 Task: Change the default commit message for merge commits to "Default message".
Action: Mouse moved to (915, 167)
Screenshot: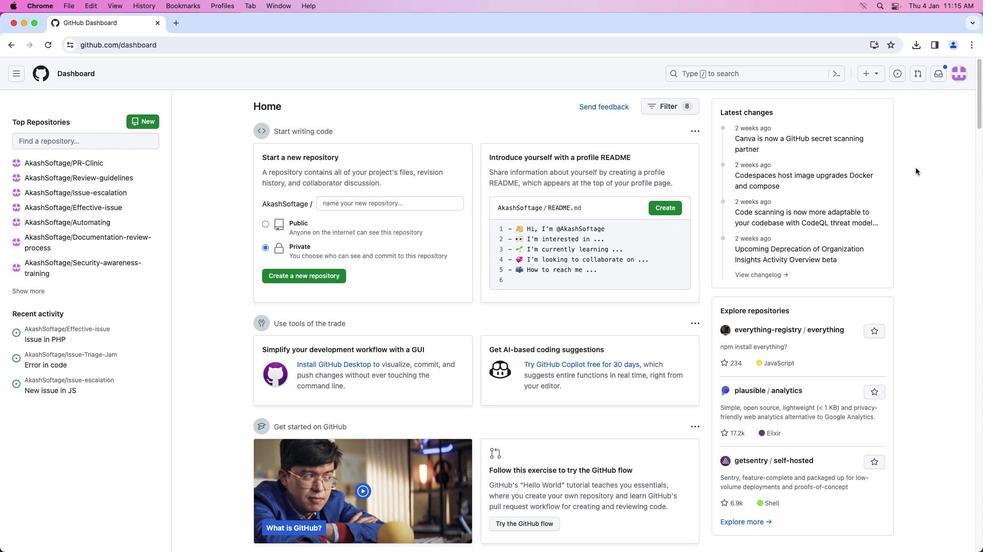 
Action: Mouse pressed left at (915, 167)
Screenshot: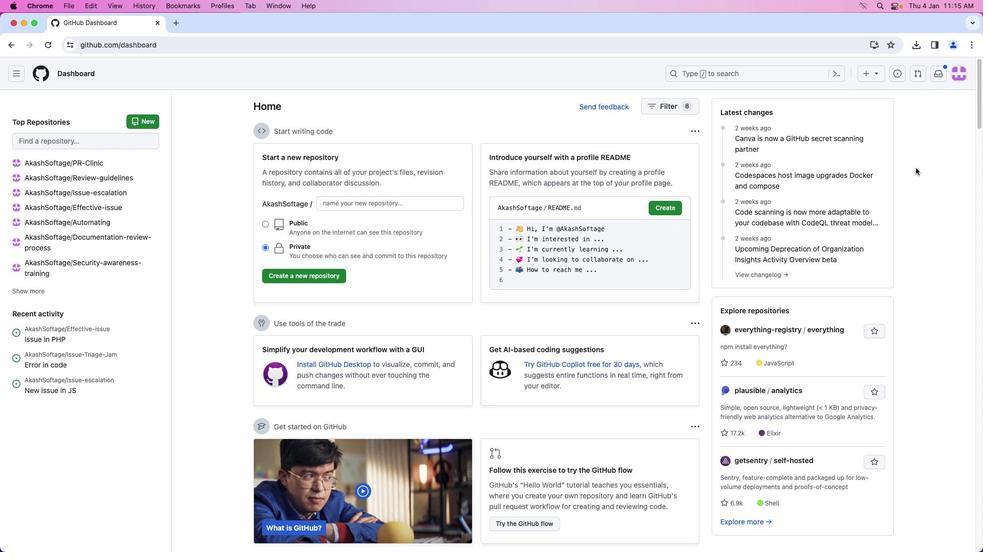 
Action: Mouse moved to (959, 74)
Screenshot: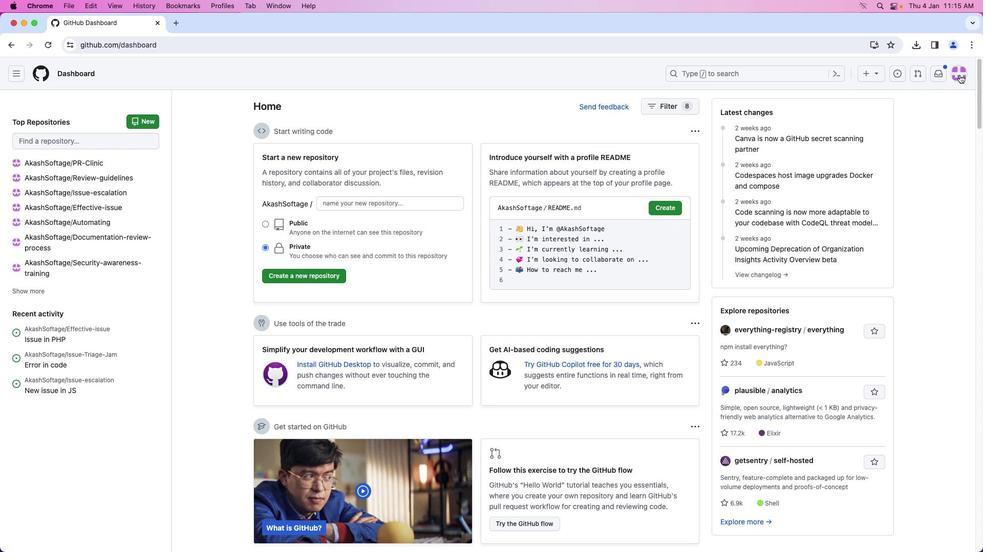 
Action: Mouse pressed left at (959, 74)
Screenshot: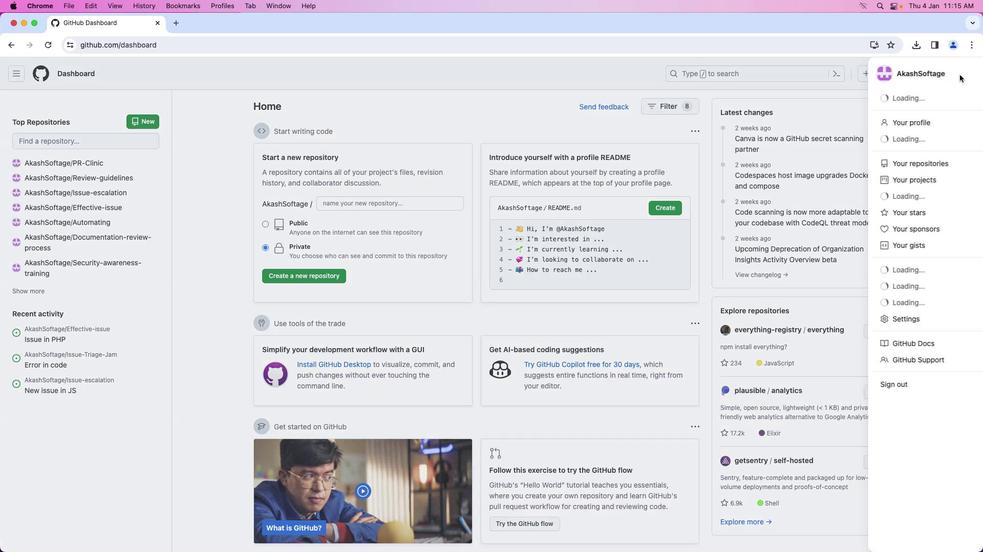 
Action: Mouse moved to (910, 168)
Screenshot: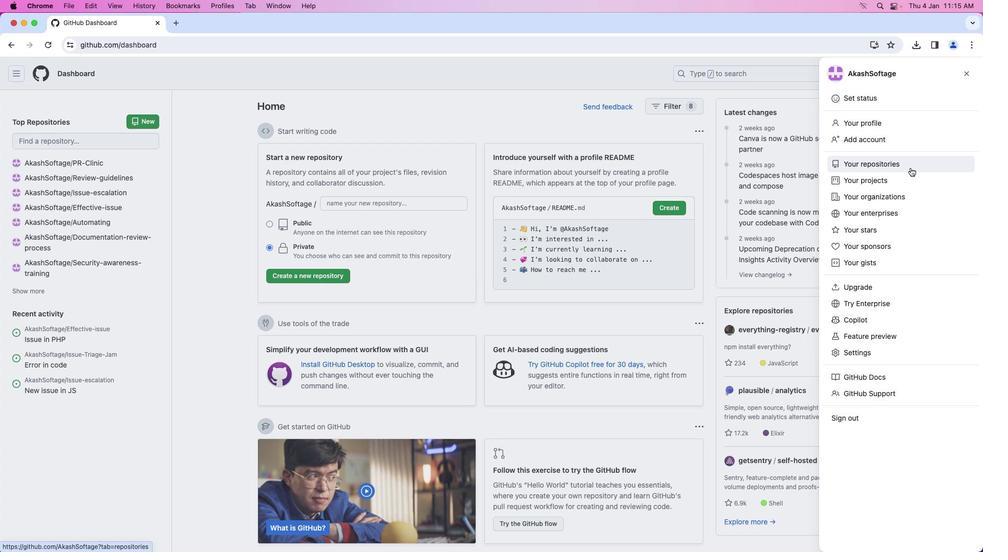 
Action: Mouse pressed left at (910, 168)
Screenshot: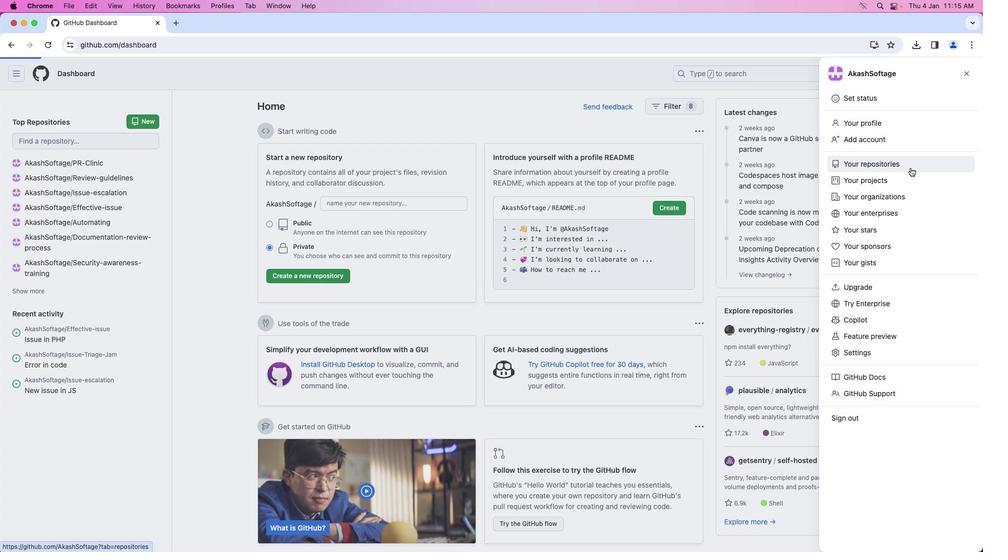
Action: Mouse moved to (346, 170)
Screenshot: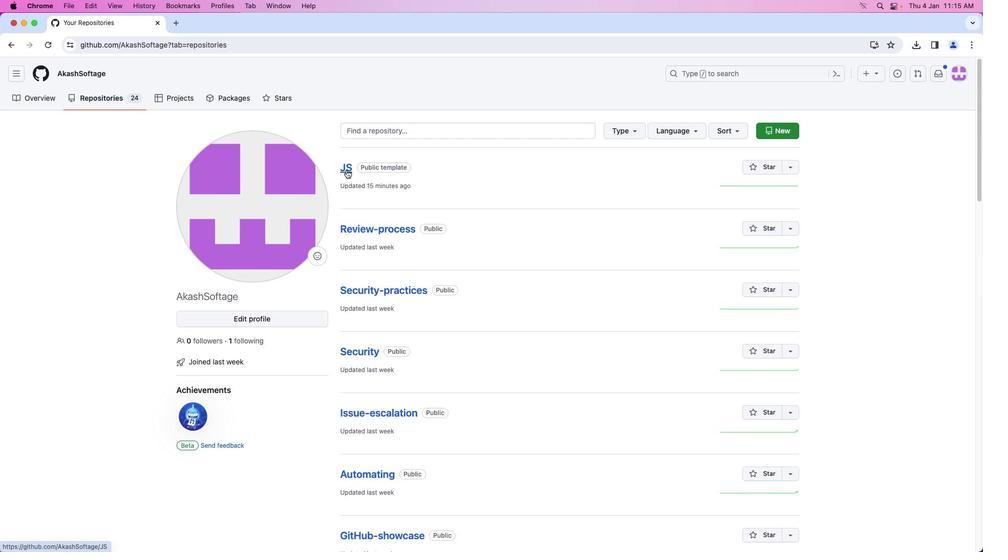 
Action: Mouse pressed left at (346, 170)
Screenshot: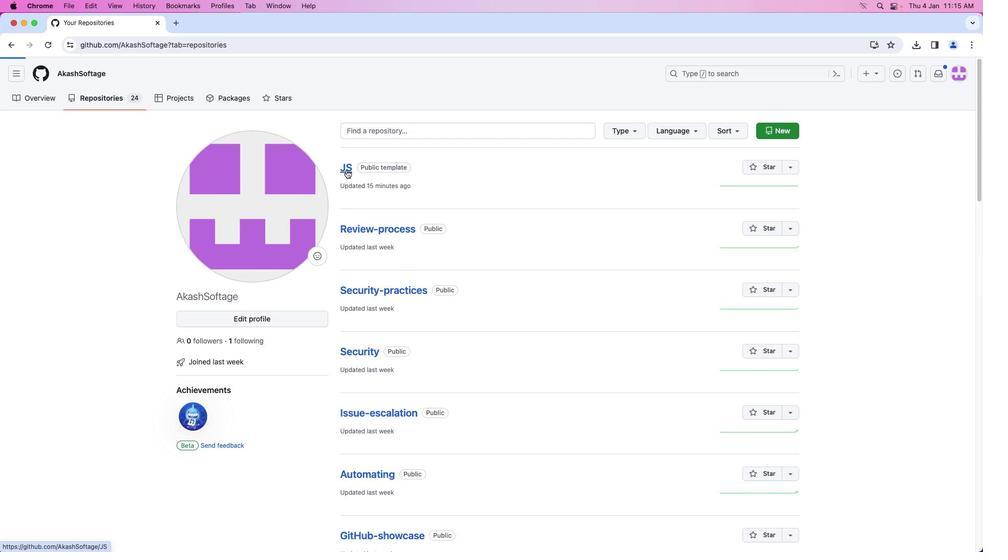 
Action: Mouse moved to (495, 100)
Screenshot: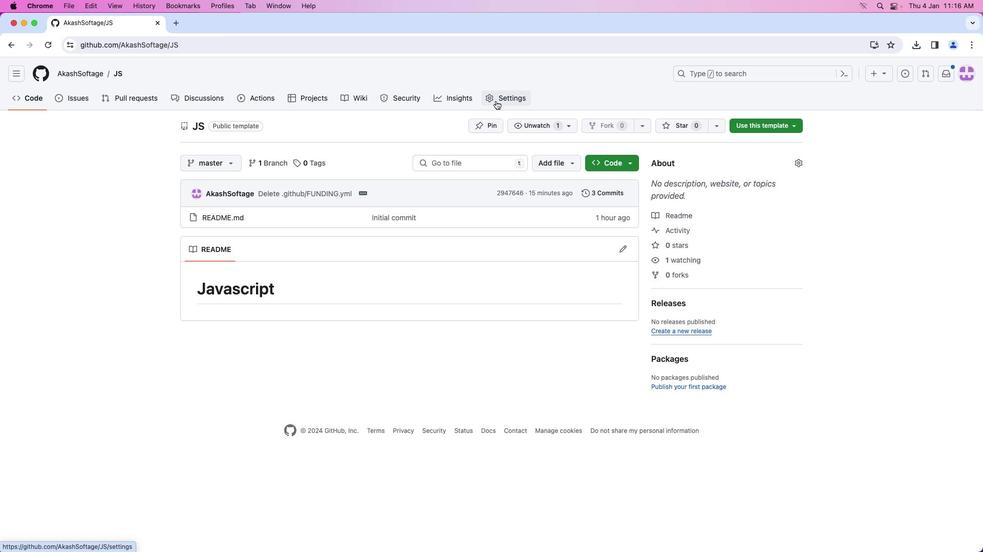 
Action: Mouse pressed left at (495, 100)
Screenshot: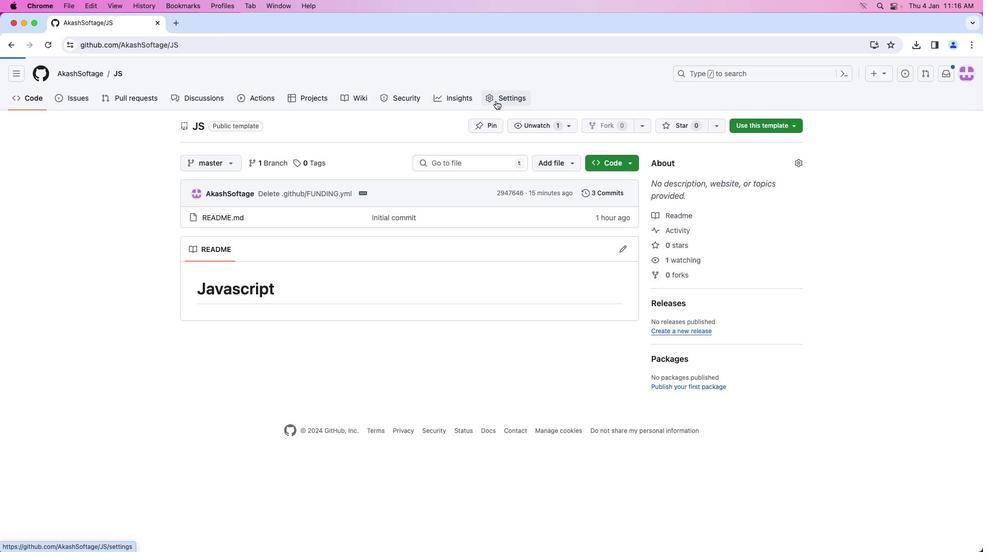 
Action: Mouse moved to (488, 187)
Screenshot: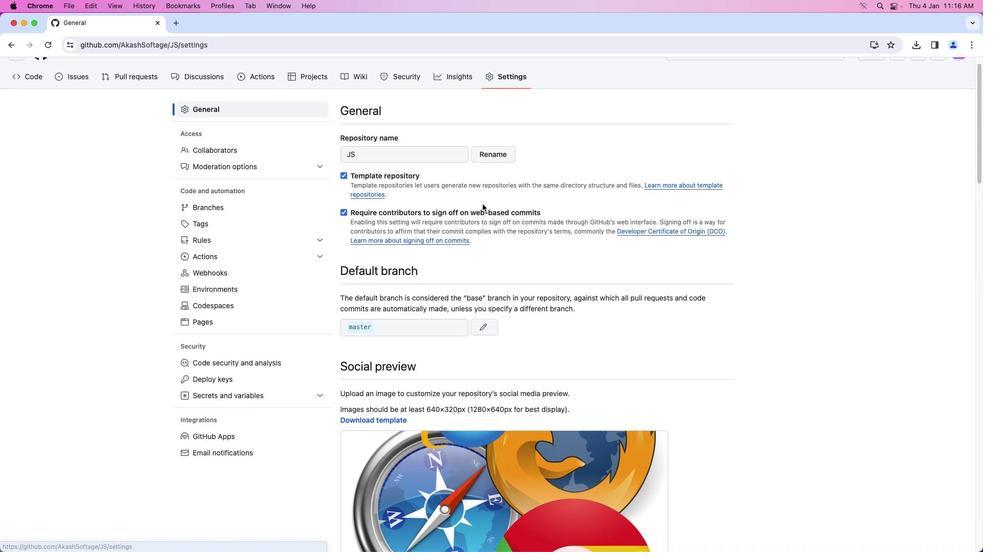 
Action: Mouse scrolled (488, 187) with delta (0, 0)
Screenshot: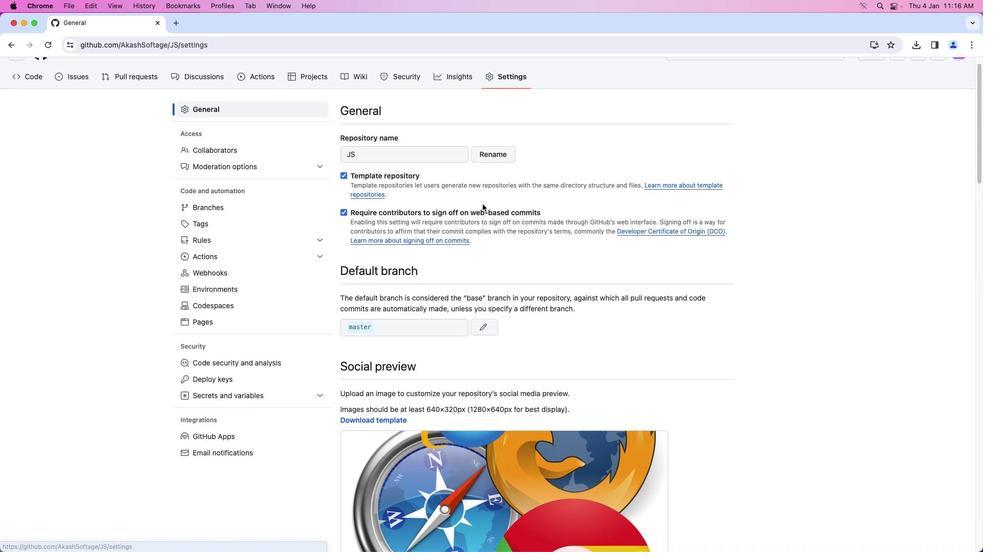 
Action: Mouse moved to (483, 199)
Screenshot: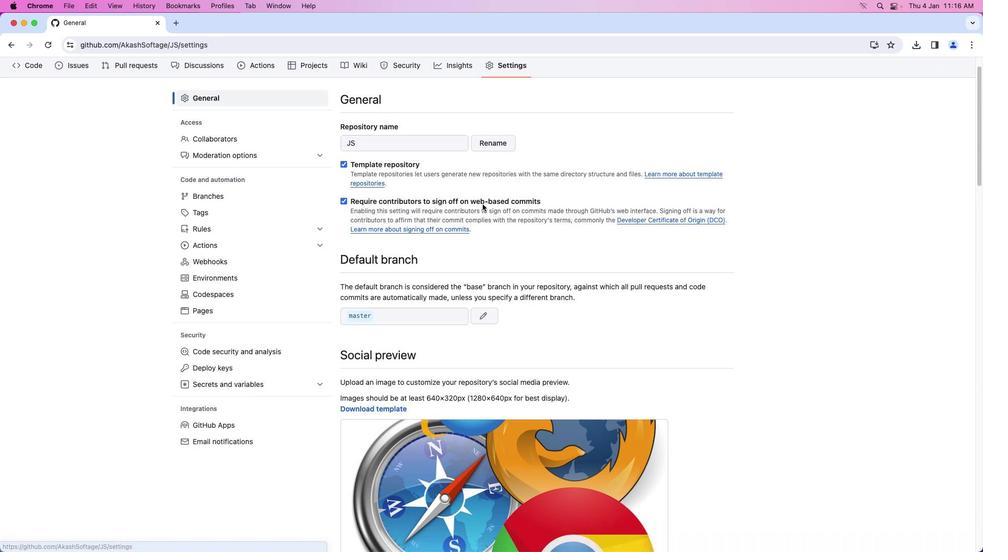 
Action: Mouse scrolled (483, 199) with delta (0, 0)
Screenshot: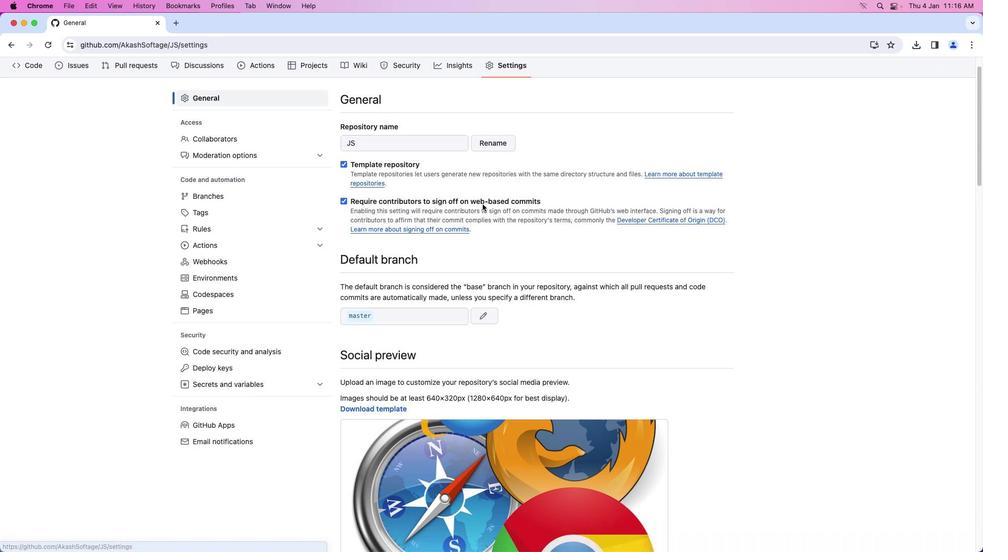 
Action: Mouse moved to (482, 203)
Screenshot: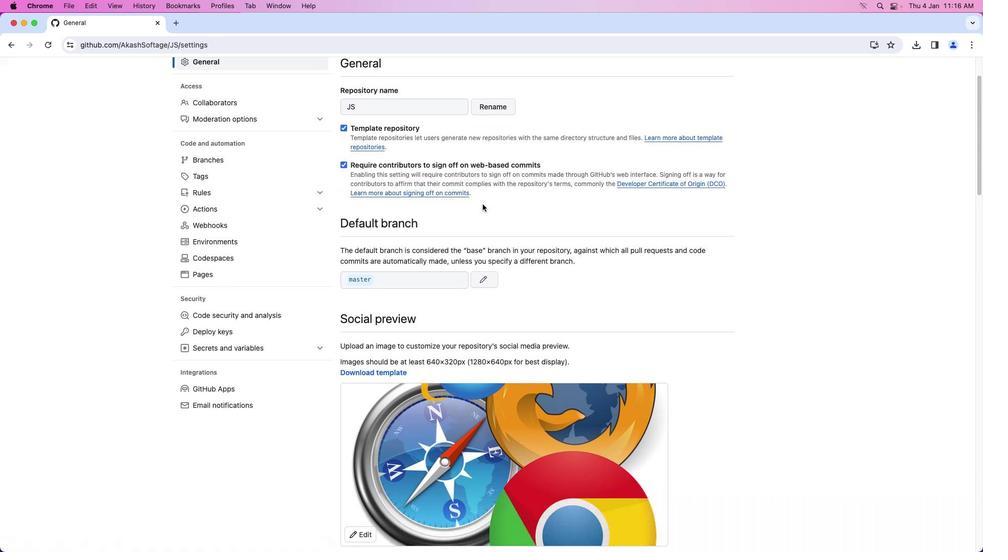 
Action: Mouse scrolled (482, 203) with delta (0, 0)
Screenshot: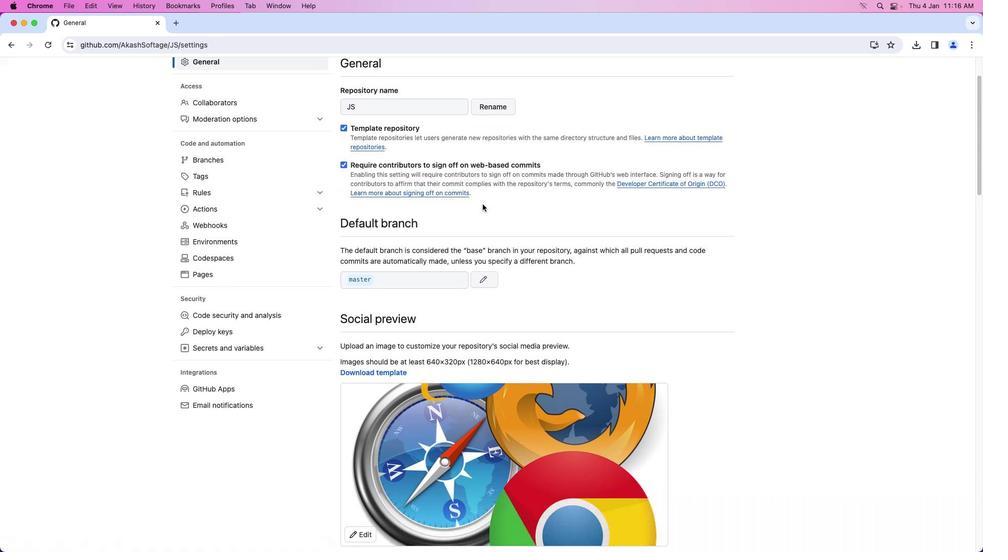
Action: Mouse moved to (482, 204)
Screenshot: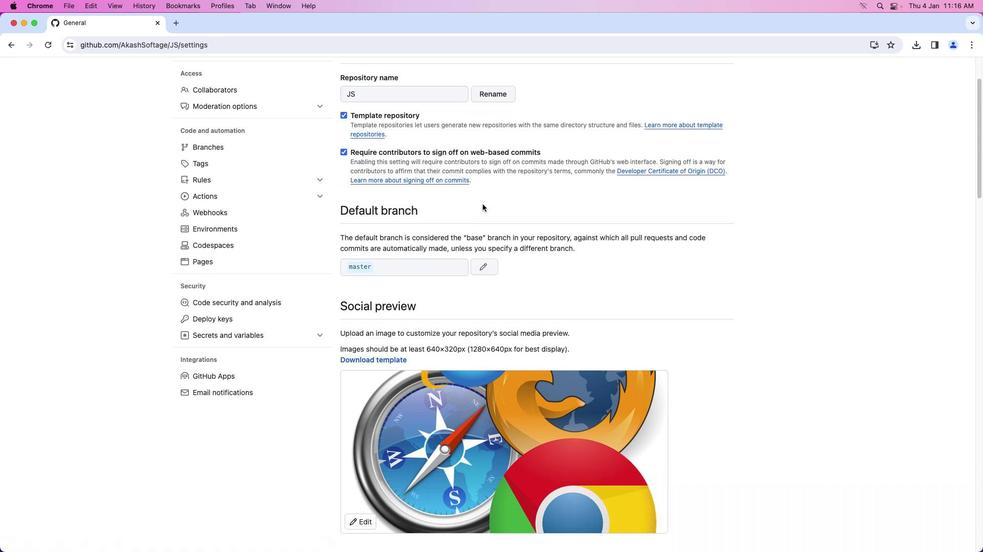 
Action: Mouse scrolled (482, 204) with delta (0, -1)
Screenshot: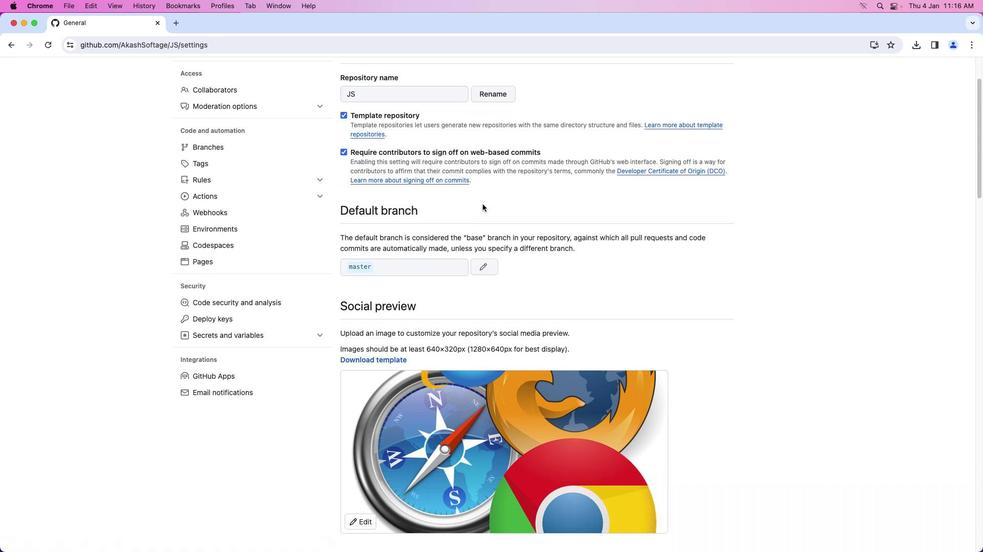 
Action: Mouse moved to (482, 205)
Screenshot: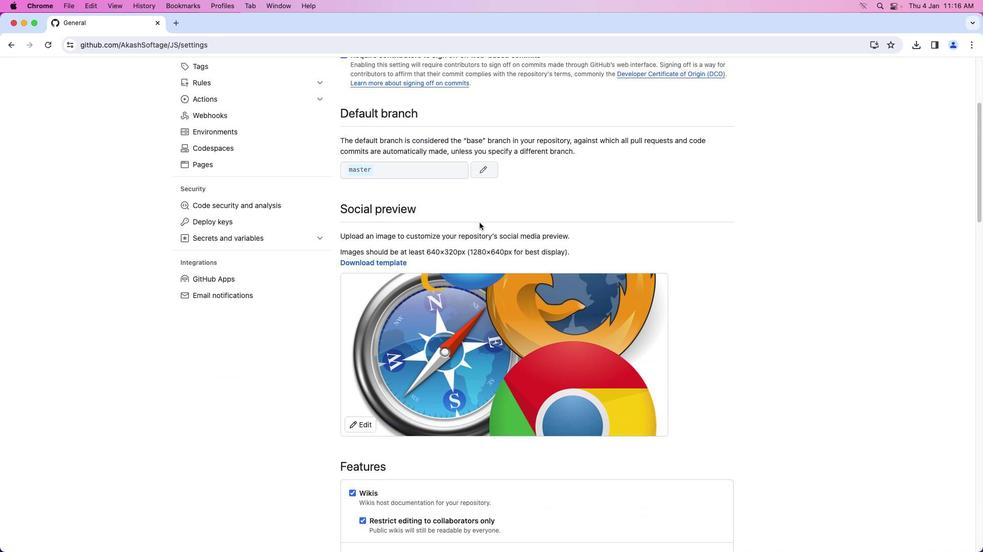 
Action: Mouse scrolled (482, 205) with delta (0, 0)
Screenshot: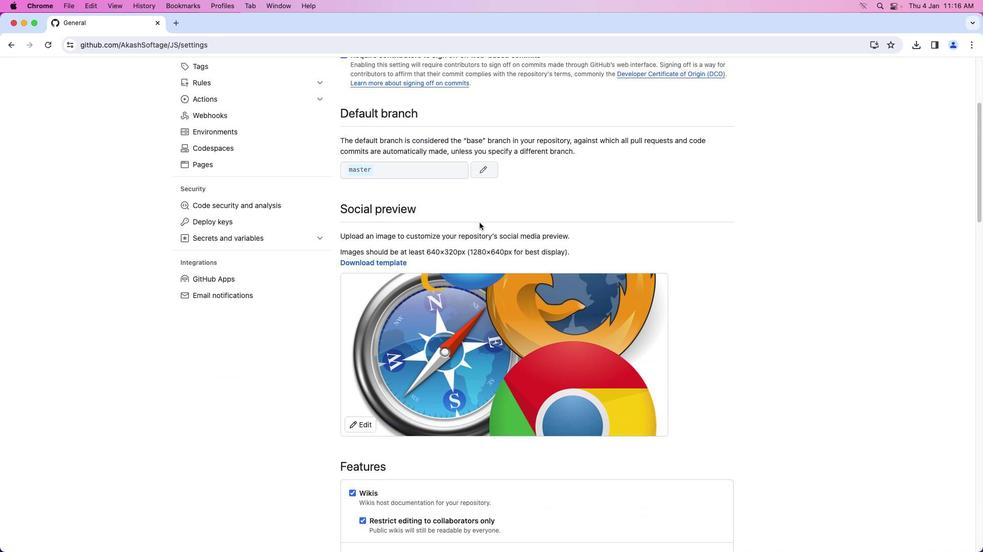 
Action: Mouse moved to (480, 216)
Screenshot: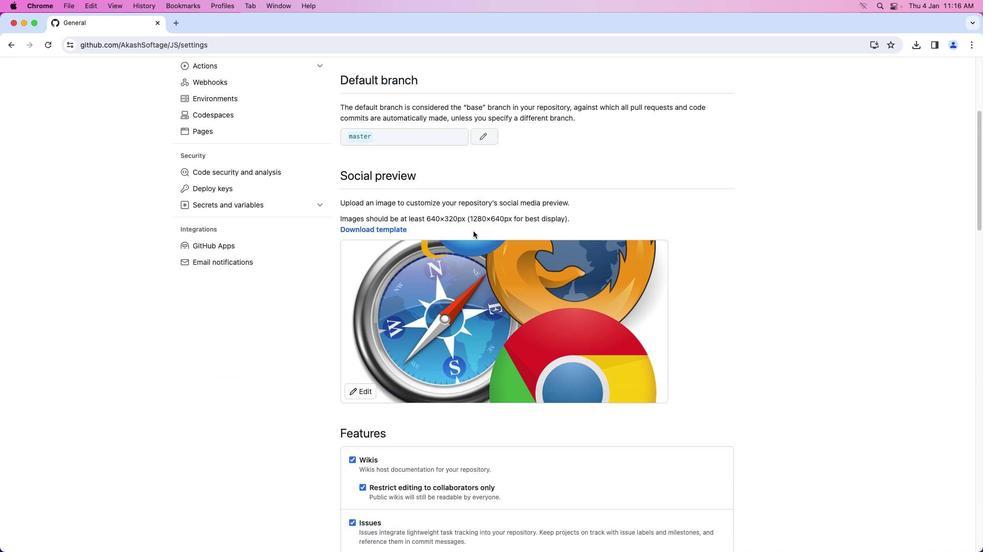 
Action: Mouse scrolled (480, 216) with delta (0, 0)
Screenshot: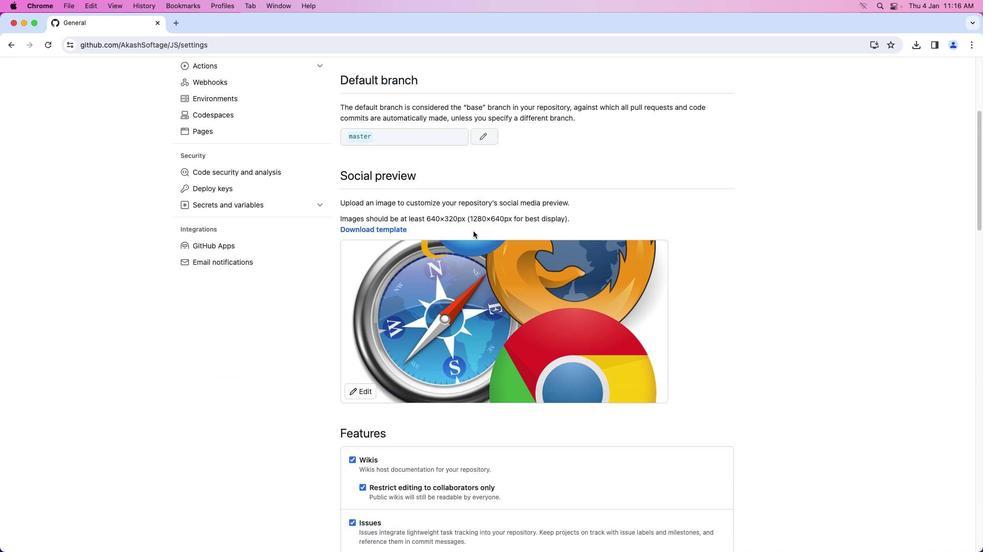 
Action: Mouse moved to (480, 218)
Screenshot: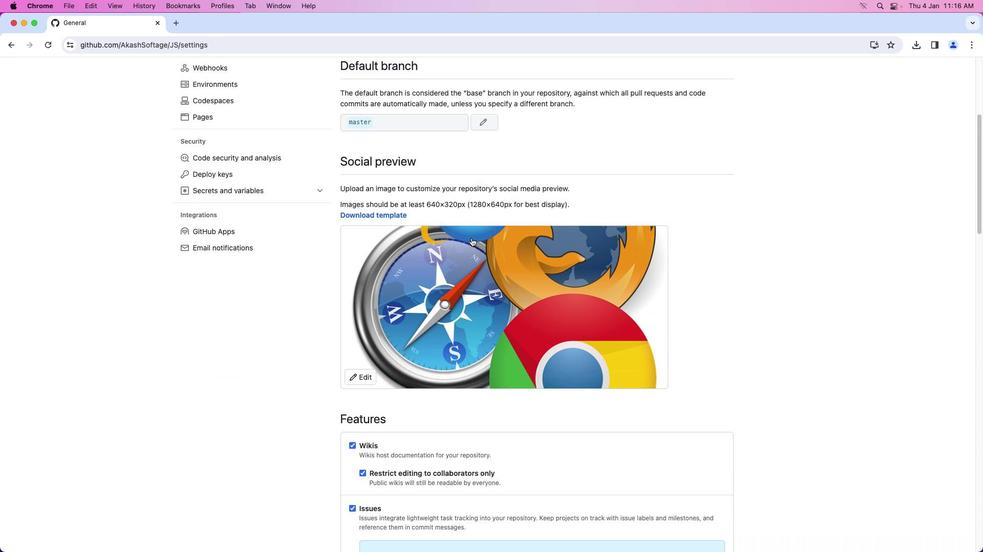 
Action: Mouse scrolled (480, 218) with delta (0, -1)
Screenshot: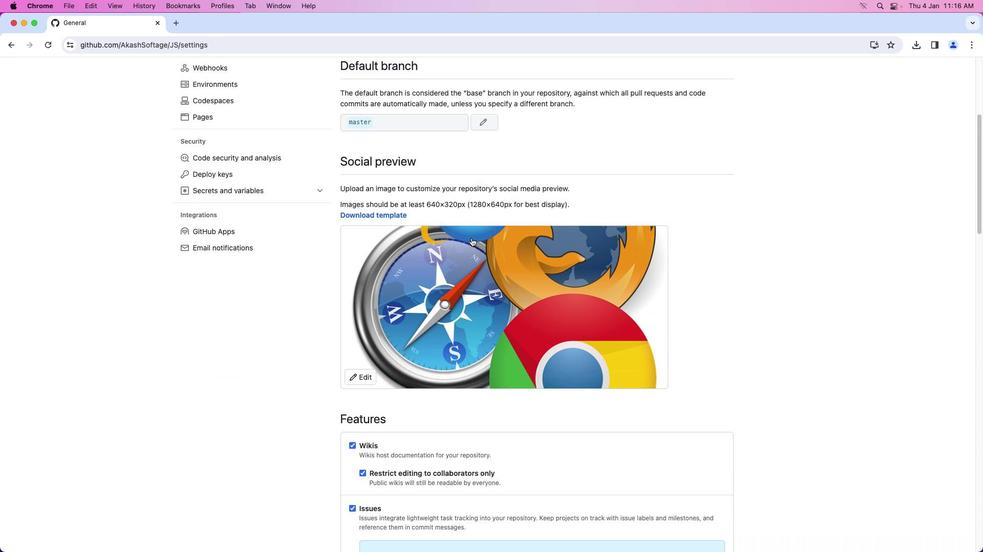 
Action: Mouse moved to (480, 221)
Screenshot: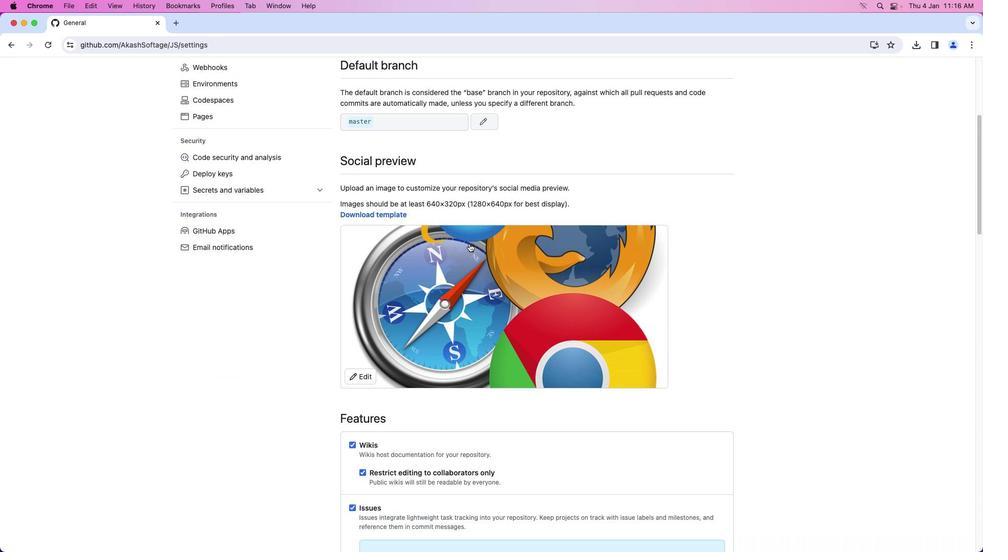 
Action: Mouse scrolled (480, 221) with delta (0, -1)
Screenshot: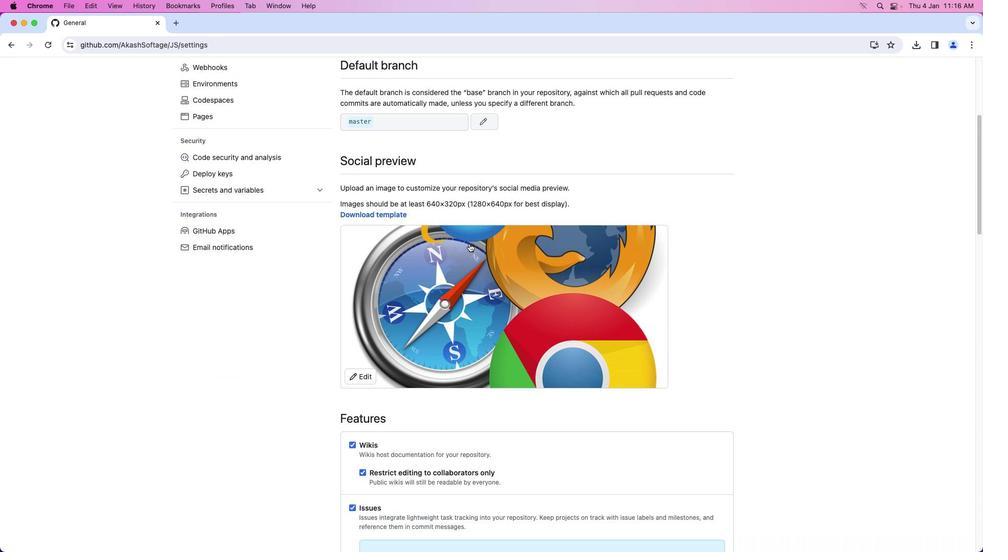 
Action: Mouse moved to (469, 259)
Screenshot: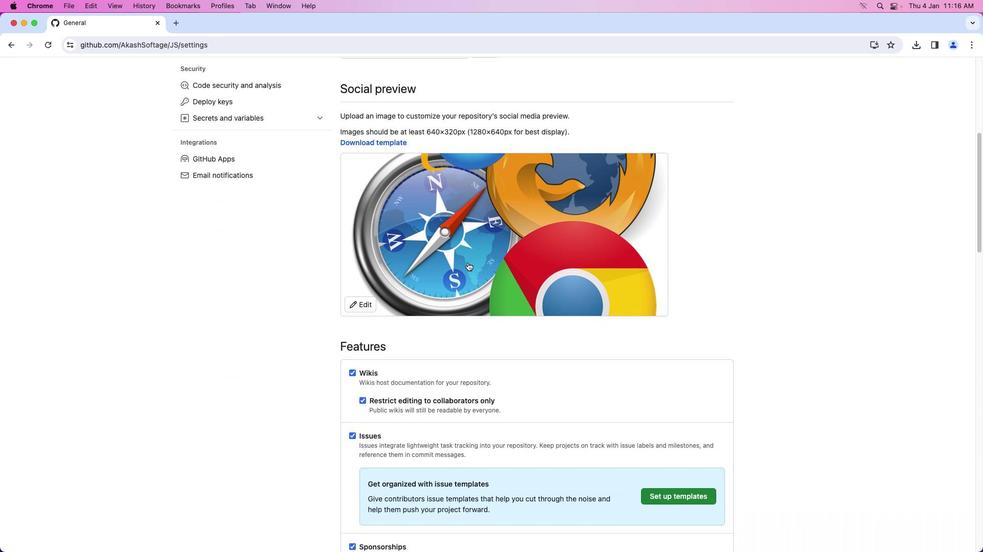 
Action: Mouse scrolled (469, 259) with delta (0, 0)
Screenshot: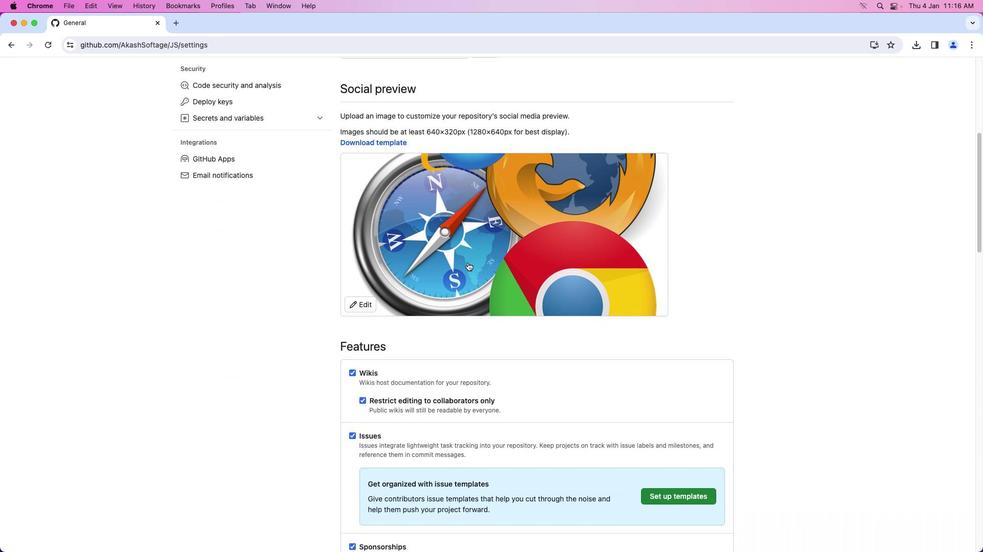 
Action: Mouse moved to (468, 262)
Screenshot: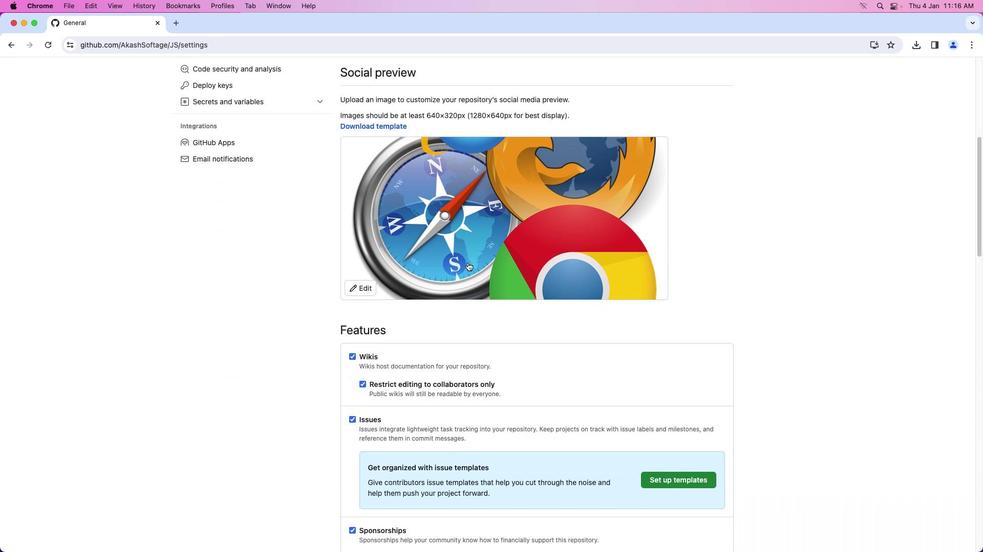 
Action: Mouse scrolled (468, 262) with delta (0, 0)
Screenshot: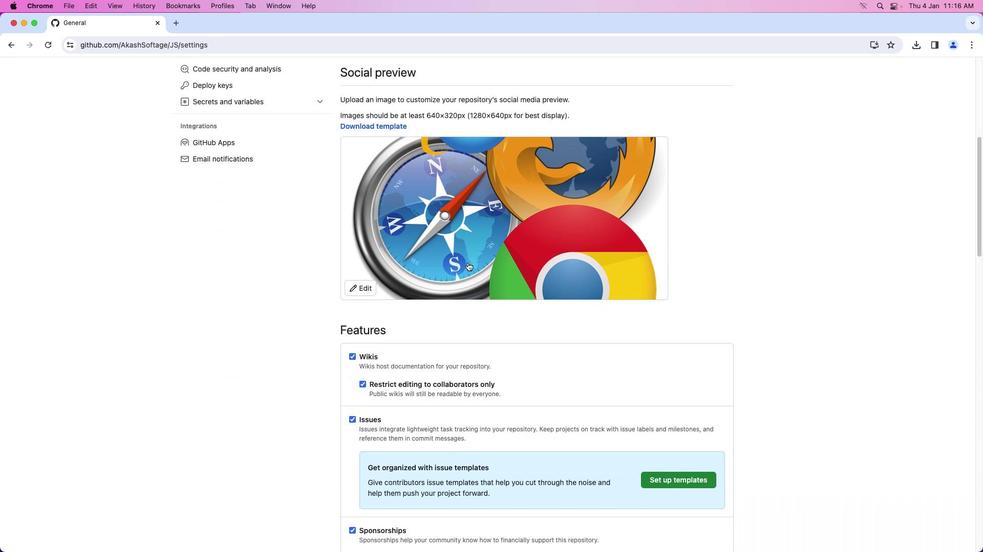 
Action: Mouse moved to (468, 262)
Screenshot: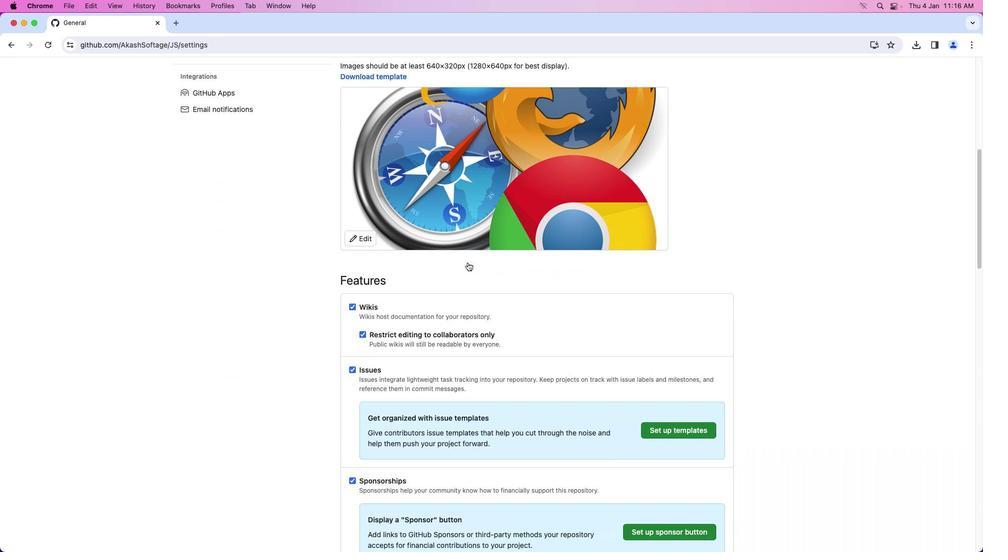 
Action: Mouse scrolled (468, 262) with delta (0, -1)
Screenshot: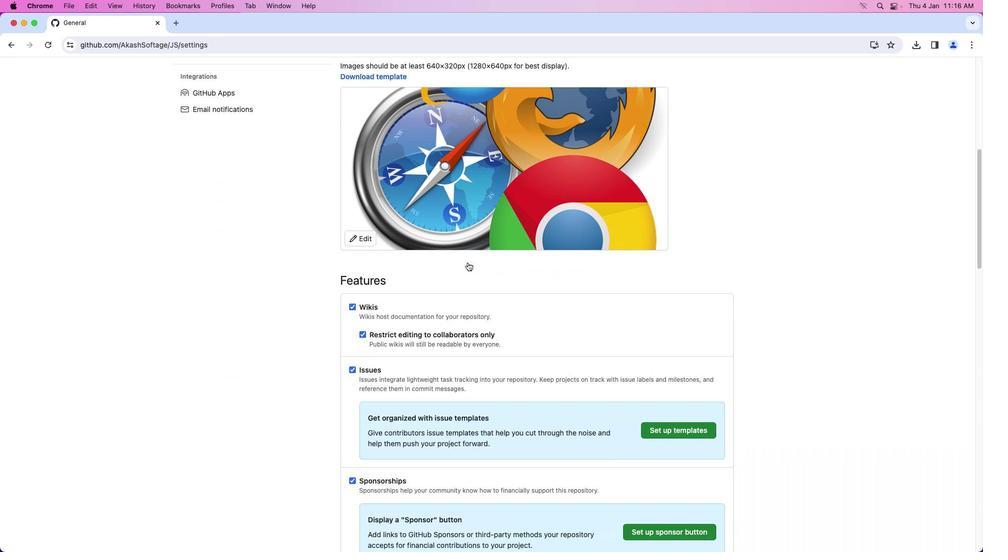
Action: Mouse moved to (467, 263)
Screenshot: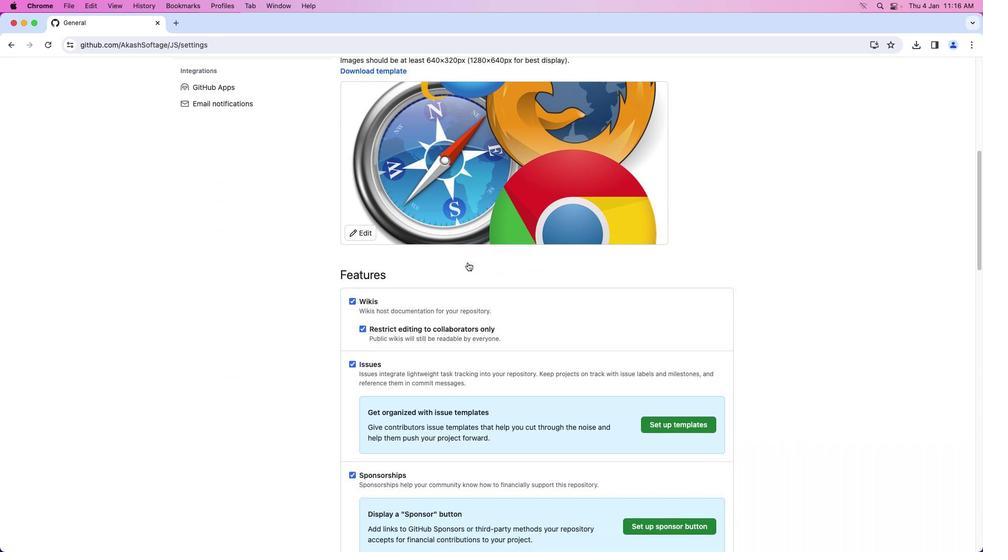 
Action: Mouse scrolled (467, 263) with delta (0, -1)
Screenshot: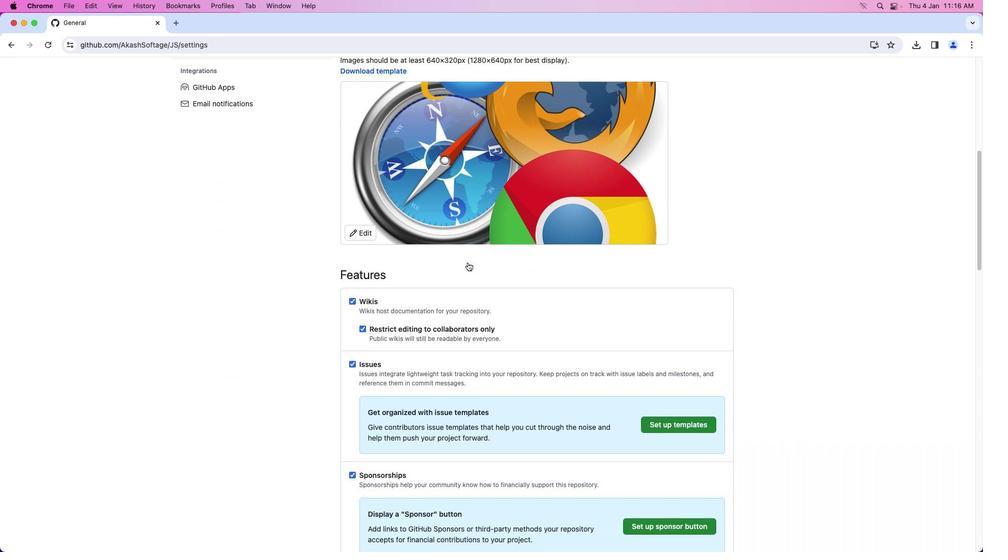 
Action: Mouse moved to (466, 258)
Screenshot: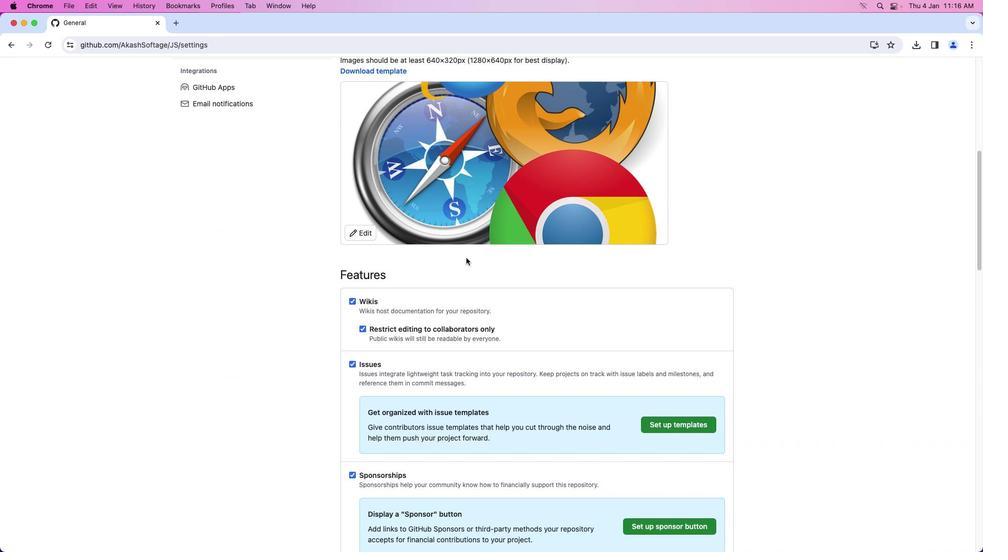 
Action: Mouse scrolled (466, 258) with delta (0, 0)
Screenshot: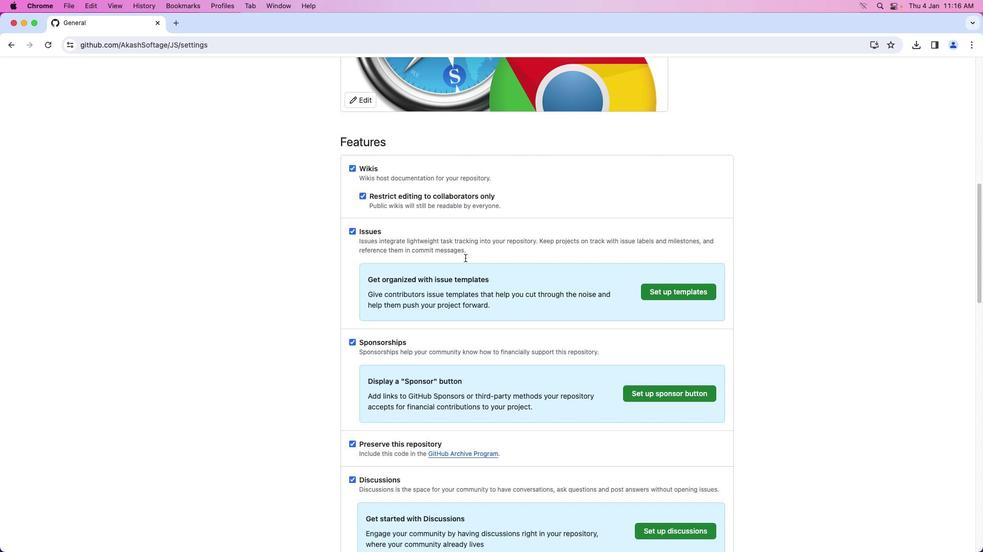 
Action: Mouse scrolled (466, 258) with delta (0, 0)
Screenshot: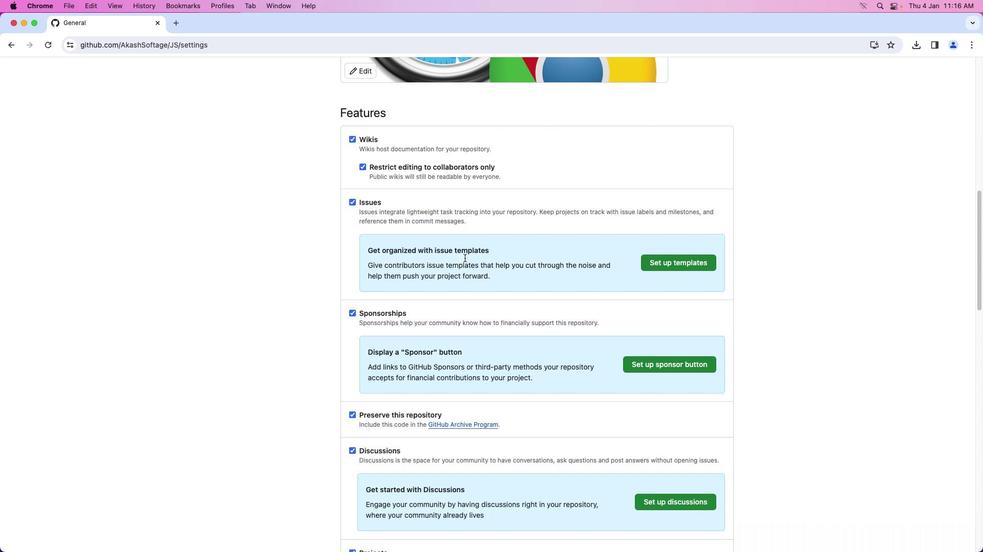 
Action: Mouse scrolled (466, 258) with delta (0, -1)
Screenshot: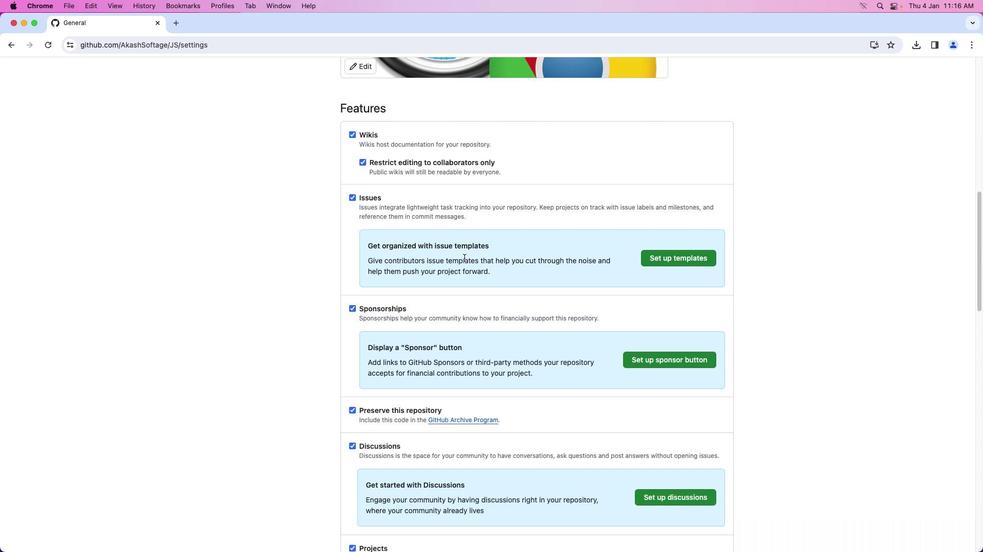 
Action: Mouse moved to (466, 258)
Screenshot: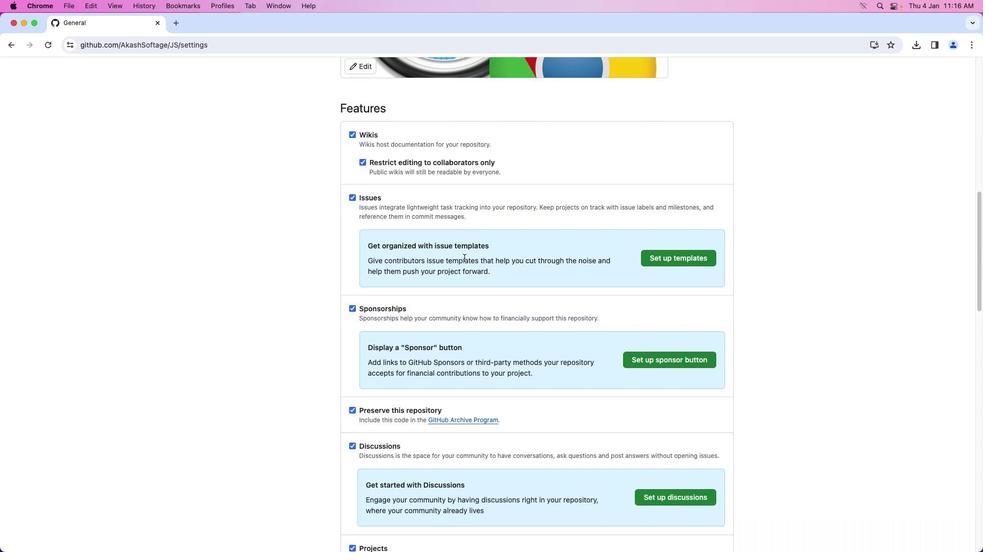 
Action: Mouse scrolled (466, 258) with delta (0, -2)
Screenshot: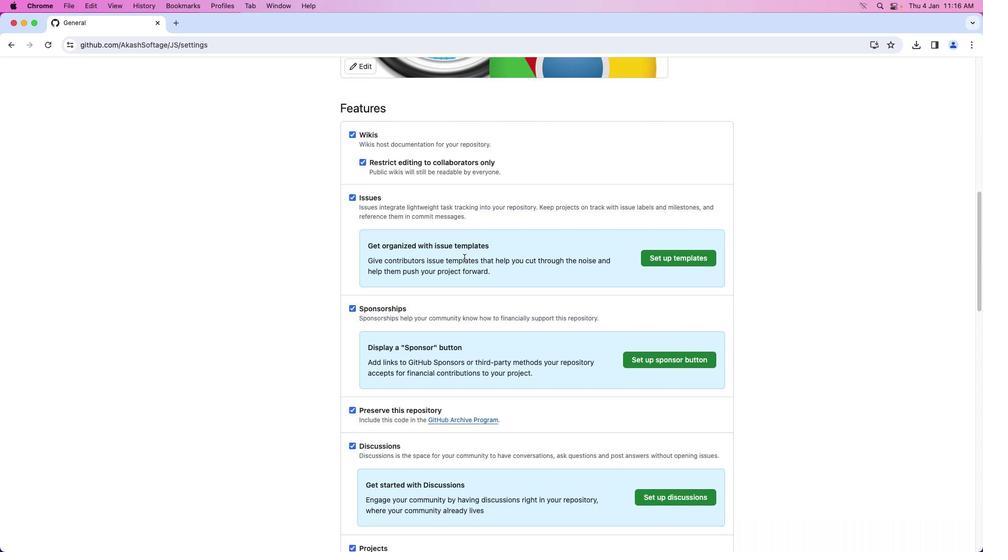 
Action: Mouse moved to (464, 258)
Screenshot: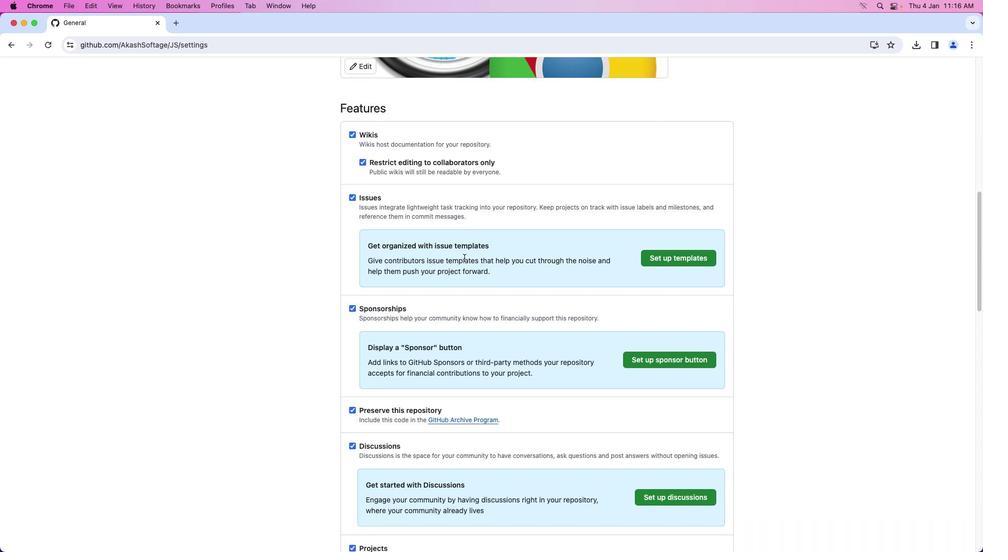 
Action: Mouse scrolled (464, 258) with delta (0, 0)
Screenshot: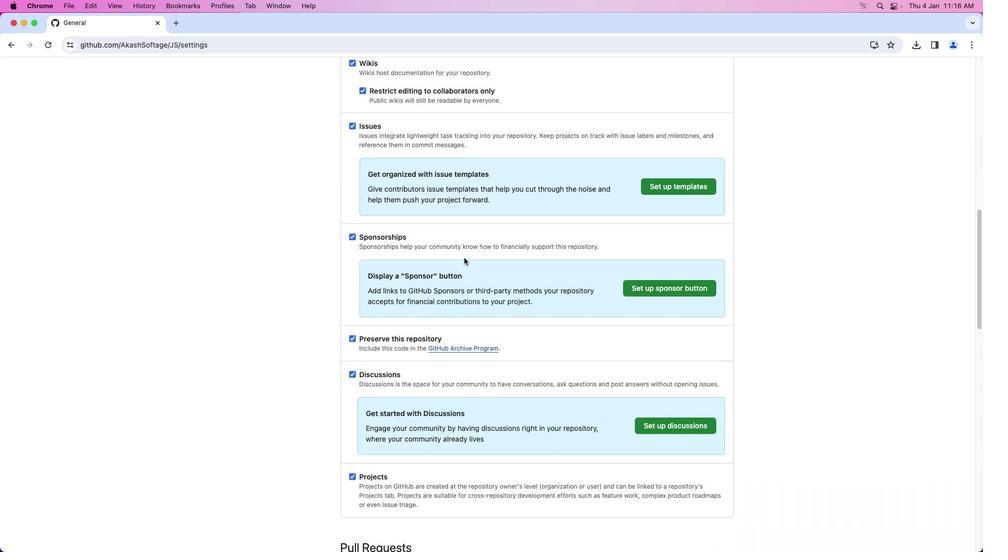 
Action: Mouse scrolled (464, 258) with delta (0, 0)
Screenshot: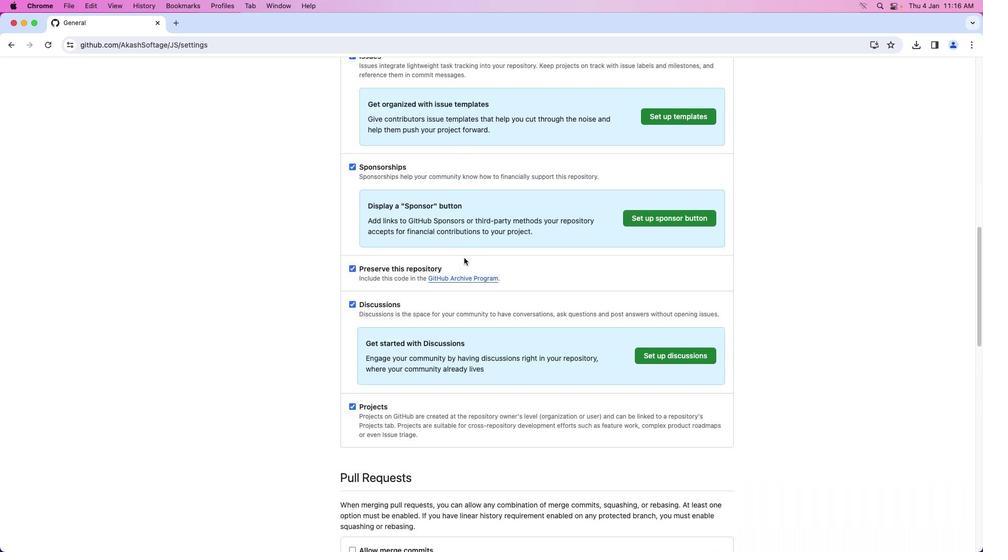 
Action: Mouse scrolled (464, 258) with delta (0, -1)
Screenshot: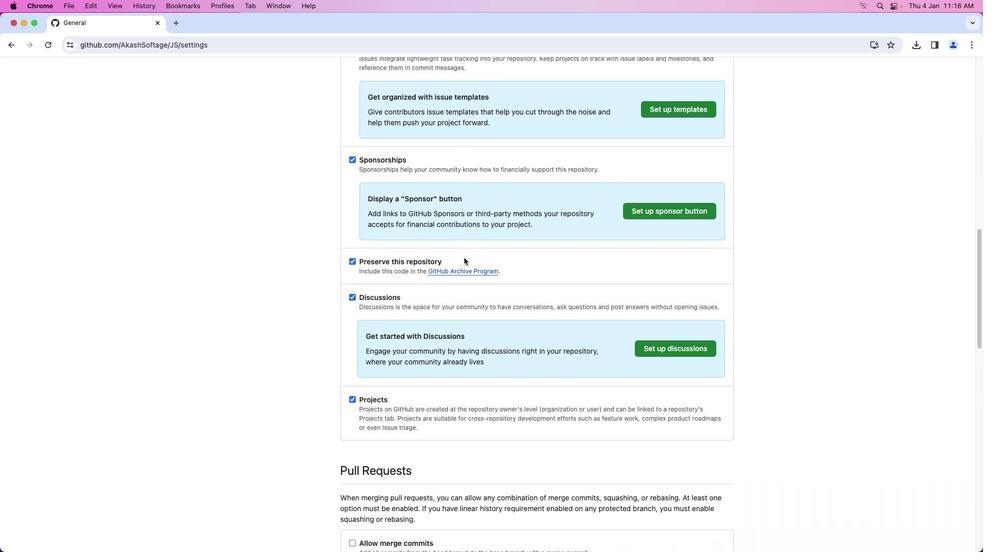 
Action: Mouse moved to (464, 258)
Screenshot: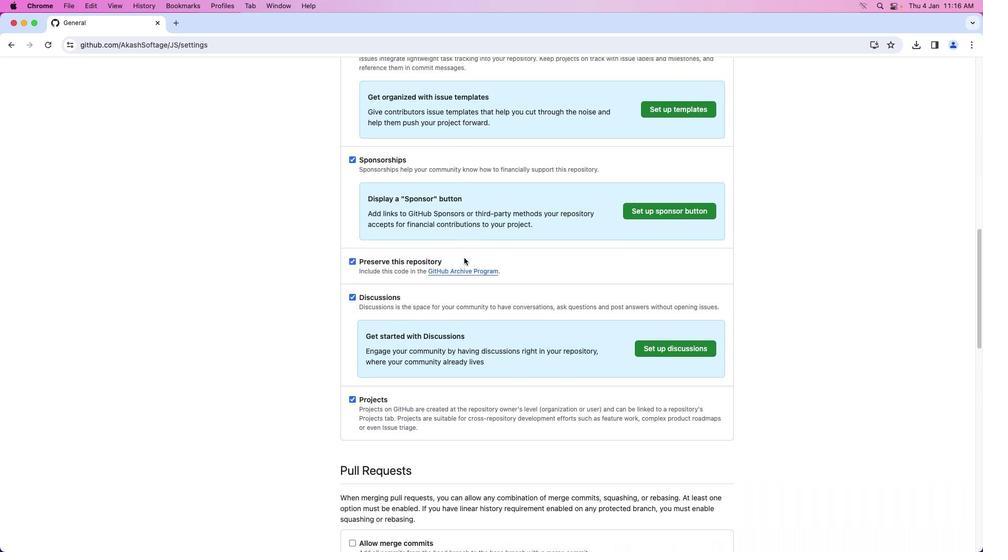 
Action: Mouse scrolled (464, 258) with delta (0, -1)
Screenshot: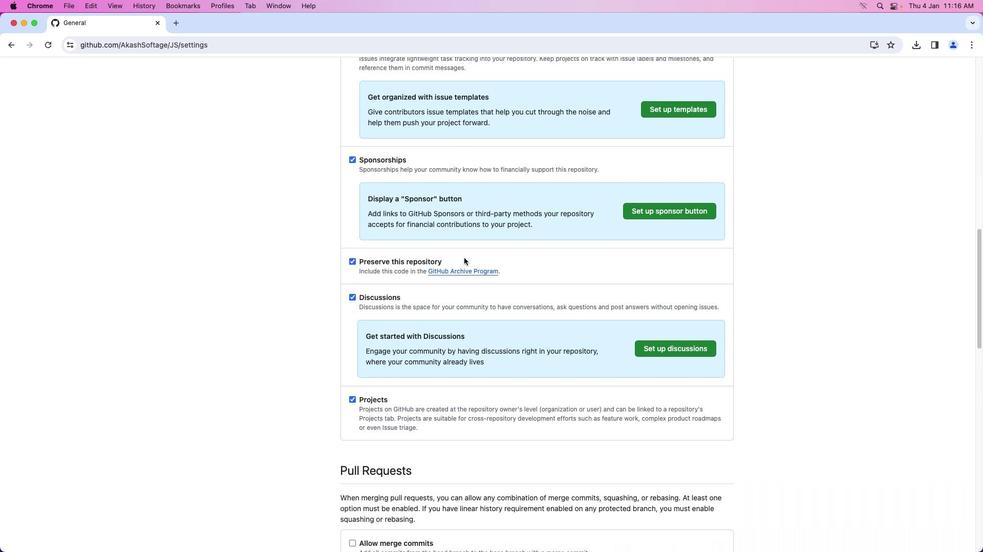 
Action: Mouse moved to (464, 258)
Screenshot: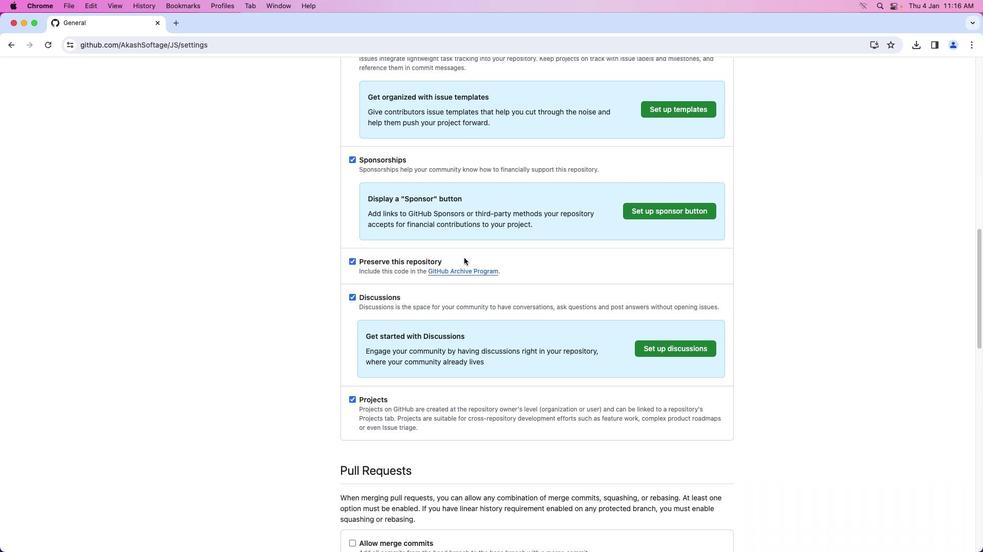 
Action: Mouse scrolled (464, 258) with delta (0, 0)
Screenshot: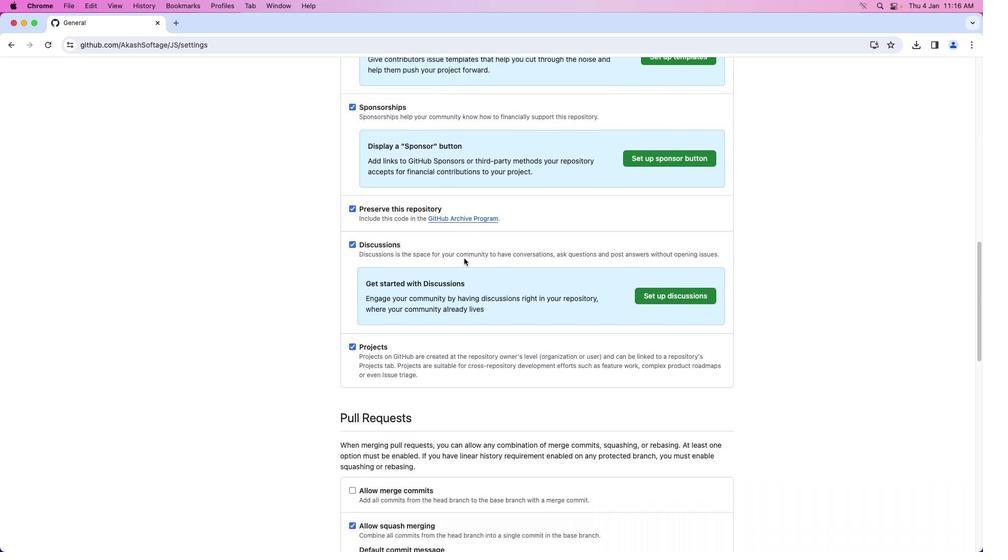 
Action: Mouse scrolled (464, 258) with delta (0, 0)
Screenshot: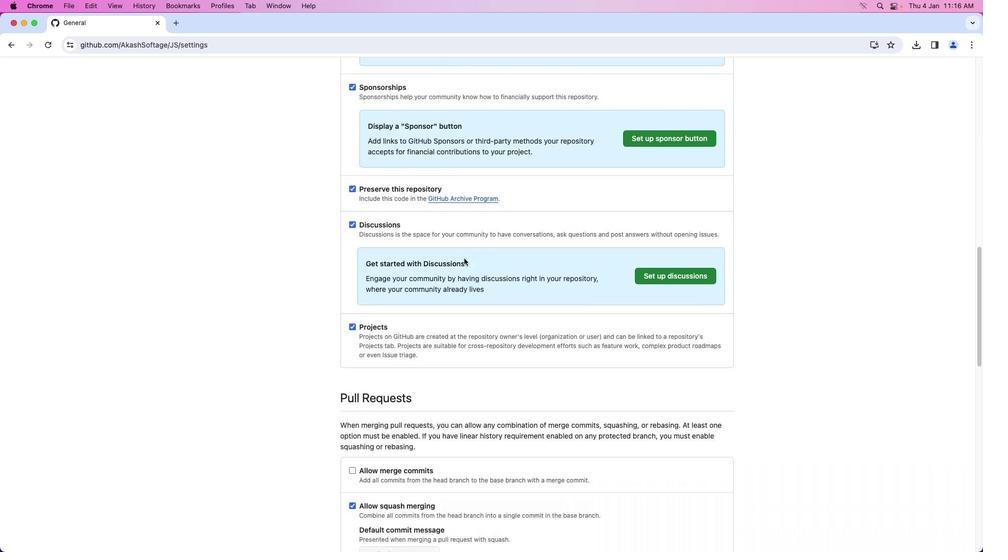
Action: Mouse scrolled (464, 258) with delta (0, -1)
Screenshot: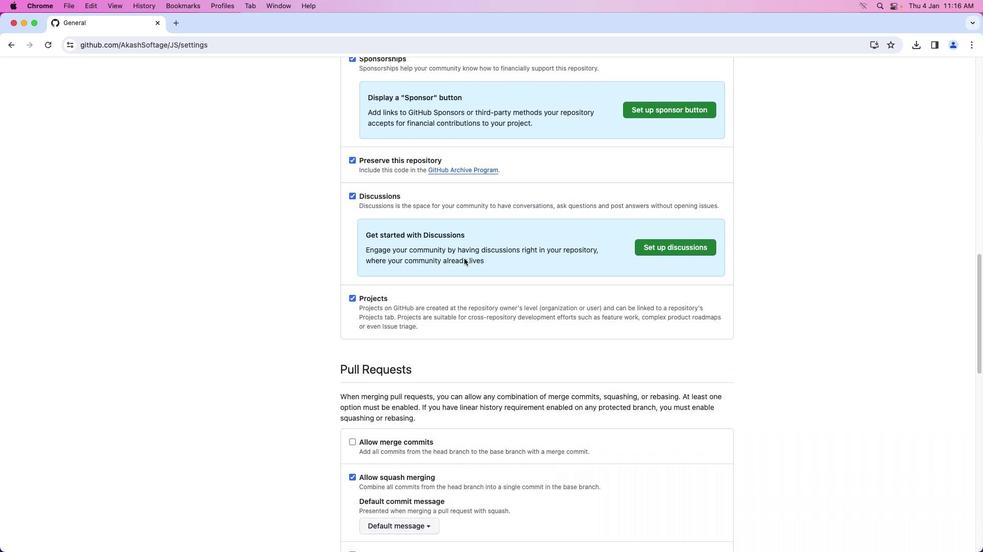 
Action: Mouse moved to (464, 259)
Screenshot: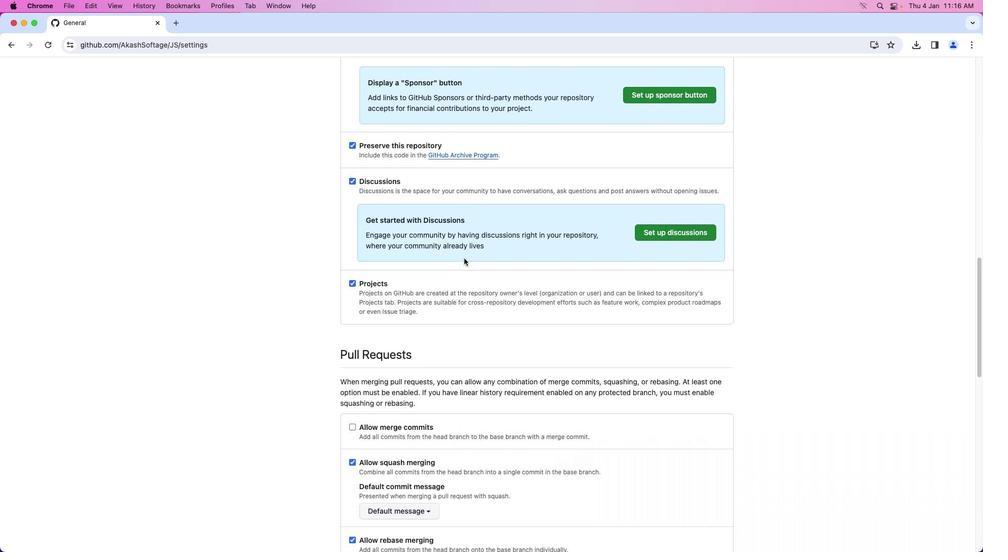 
Action: Mouse scrolled (464, 259) with delta (0, -1)
Screenshot: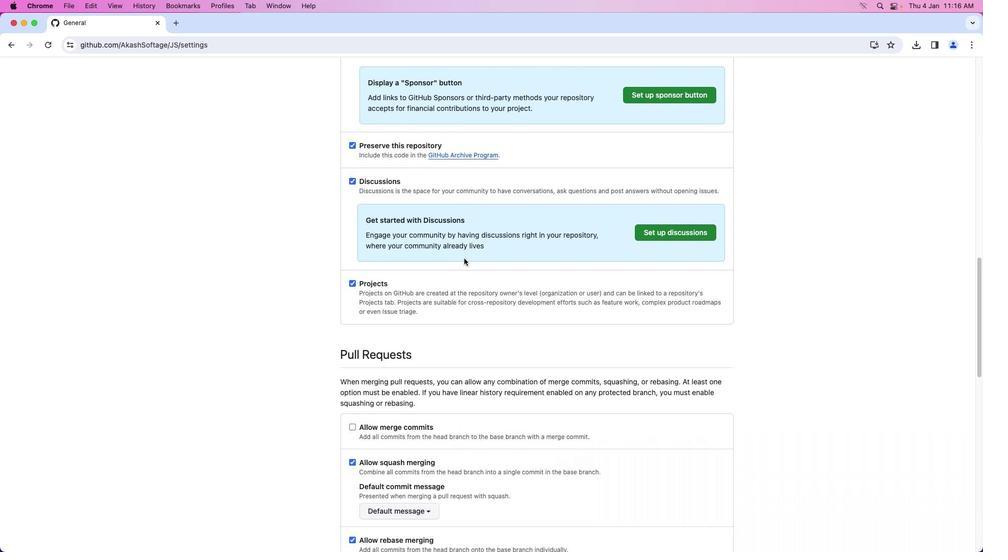 
Action: Mouse moved to (463, 259)
Screenshot: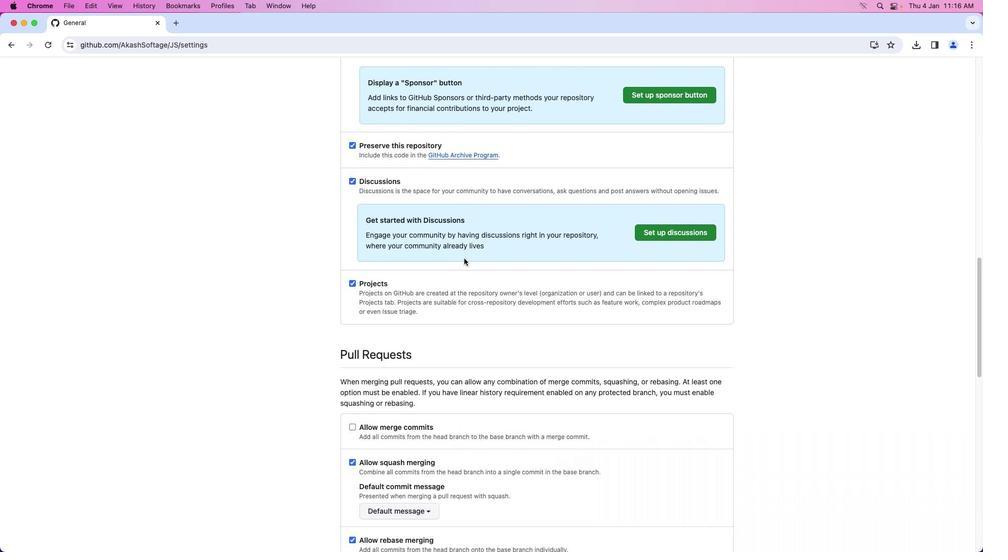 
Action: Mouse scrolled (463, 259) with delta (0, 0)
Screenshot: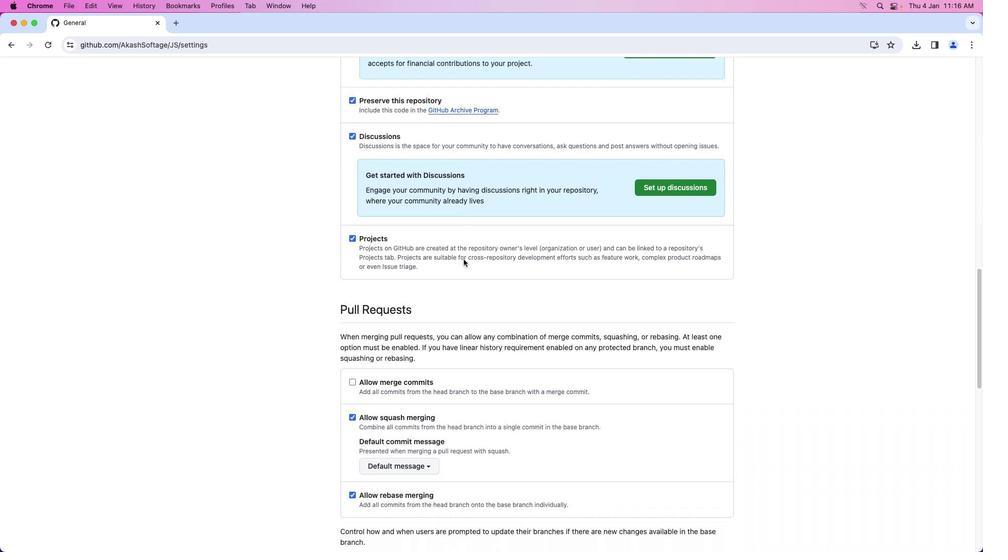 
Action: Mouse moved to (463, 259)
Screenshot: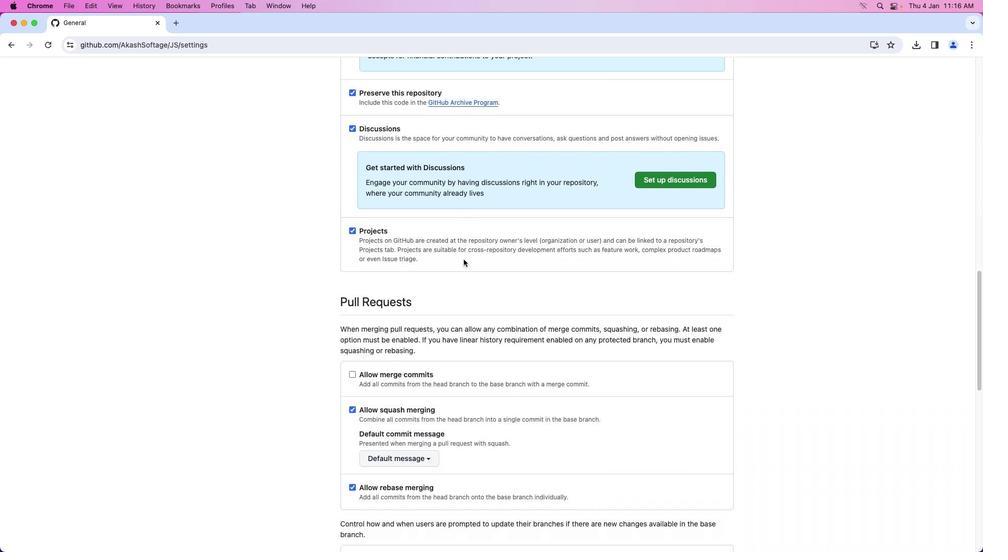 
Action: Mouse scrolled (463, 259) with delta (0, 0)
Screenshot: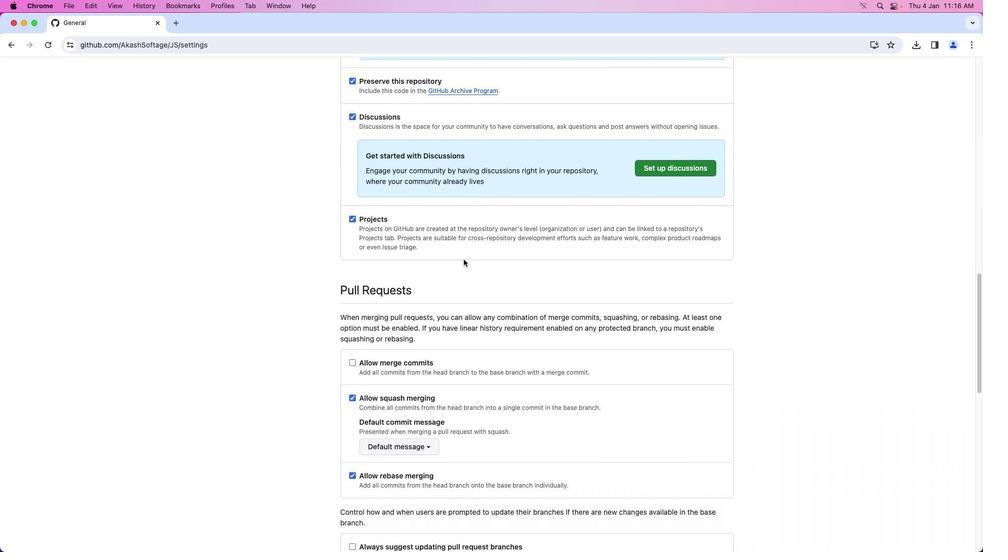 
Action: Mouse moved to (463, 259)
Screenshot: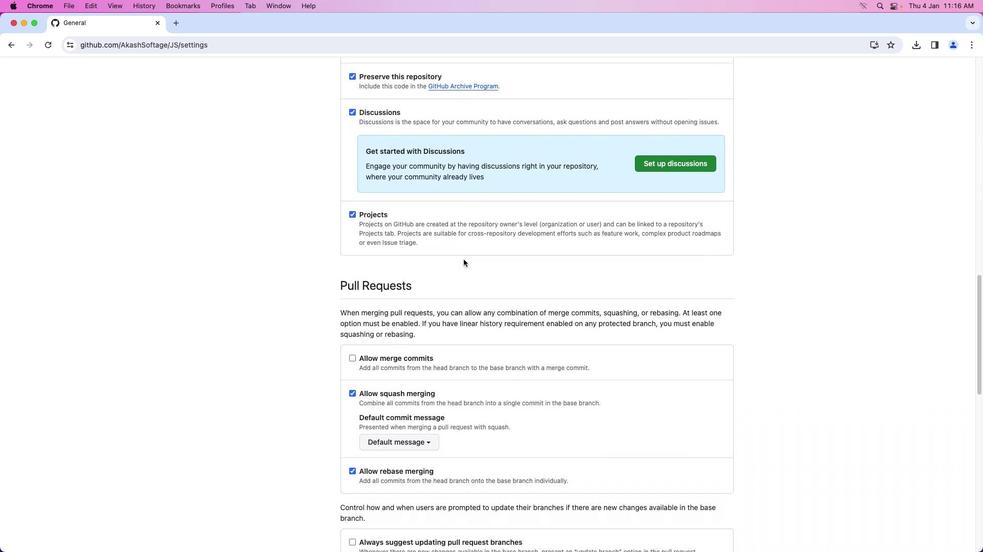 
Action: Mouse scrolled (463, 259) with delta (0, -1)
Screenshot: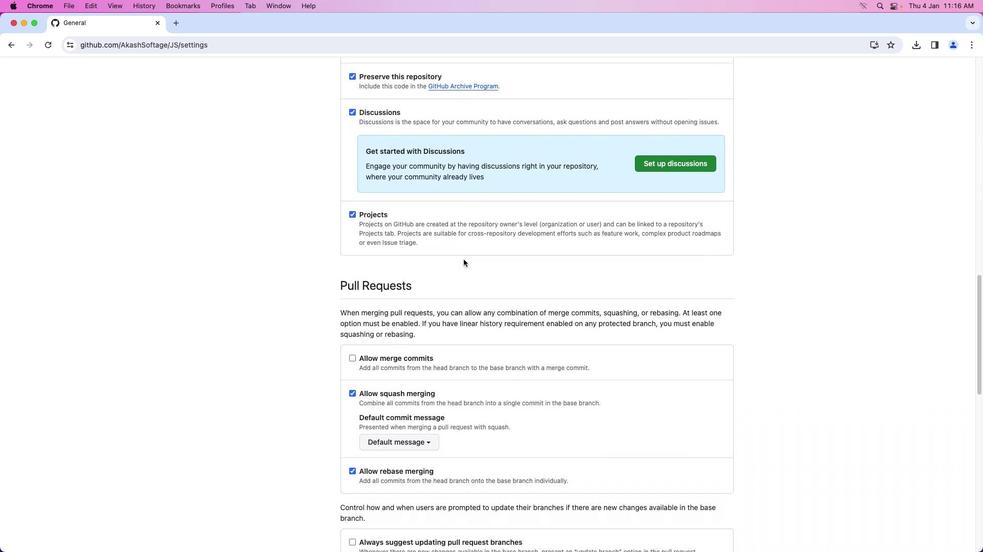 
Action: Mouse moved to (352, 357)
Screenshot: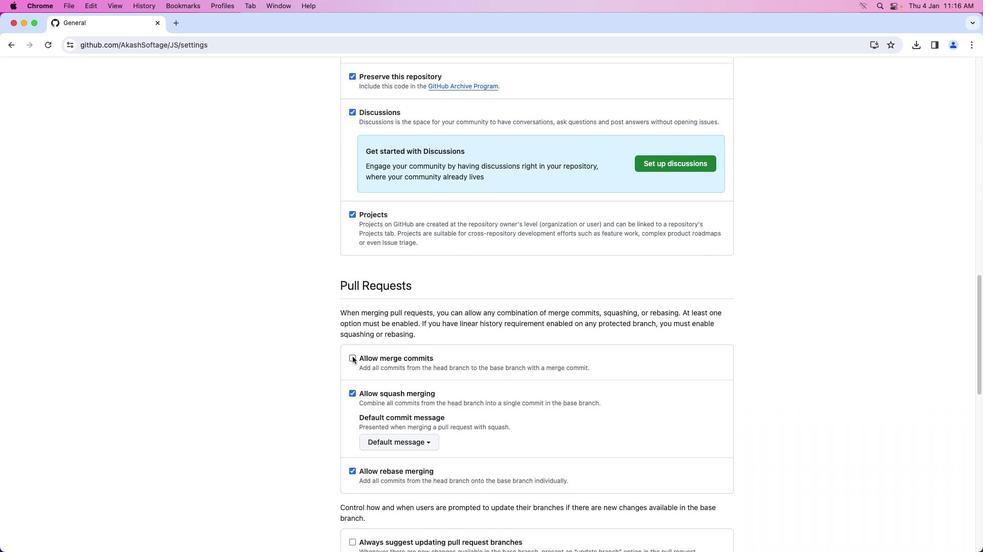 
Action: Mouse pressed left at (352, 357)
Screenshot: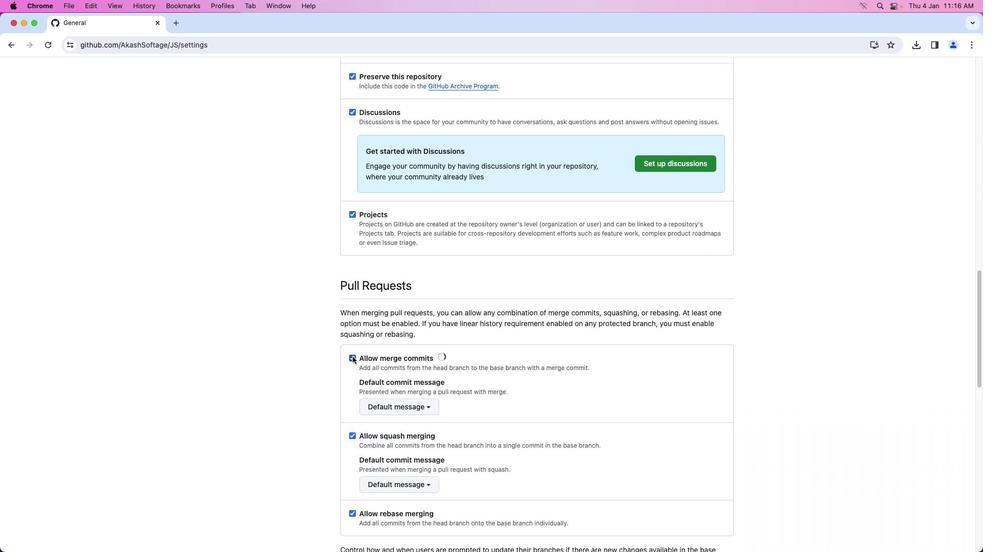 
Action: Mouse moved to (397, 403)
Screenshot: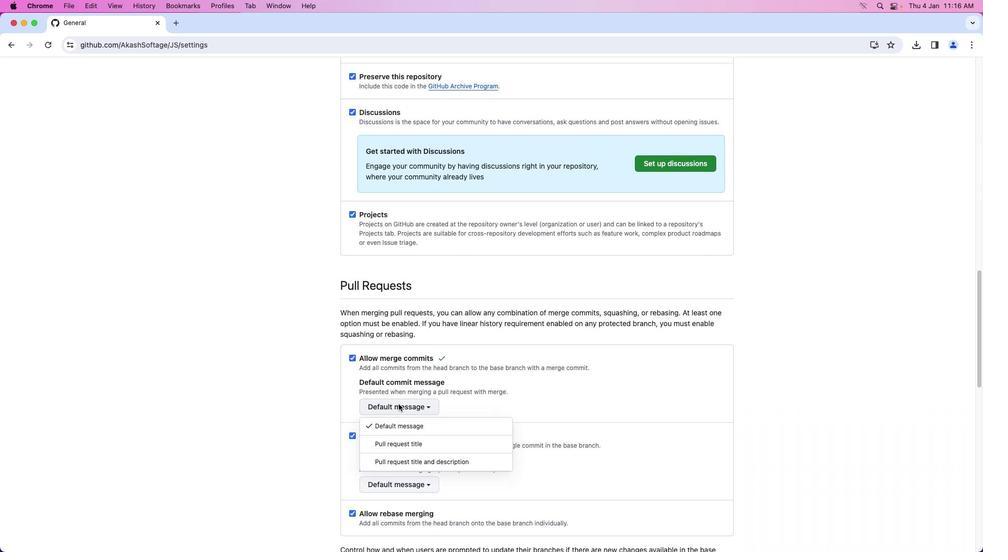 
Action: Mouse pressed left at (397, 403)
Screenshot: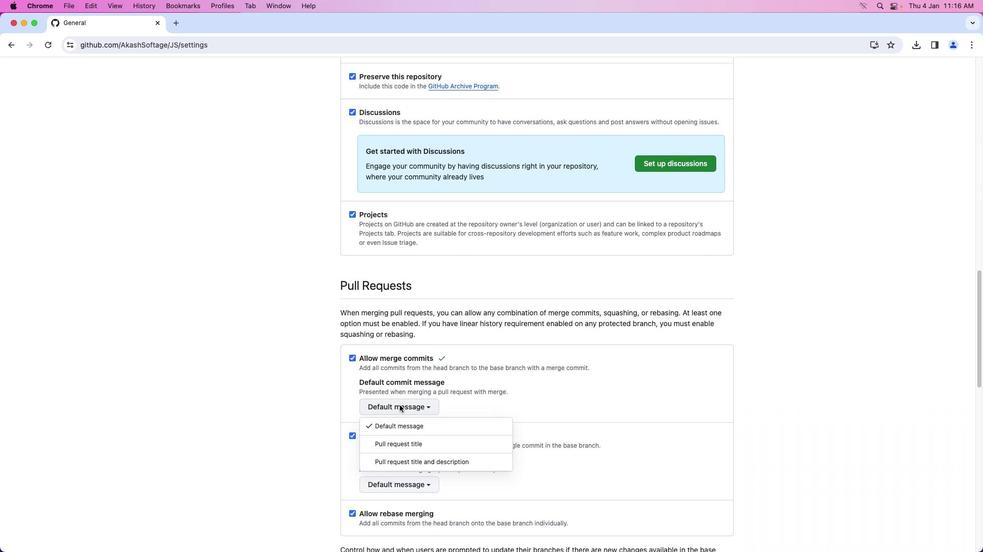 
Action: Mouse moved to (400, 421)
Screenshot: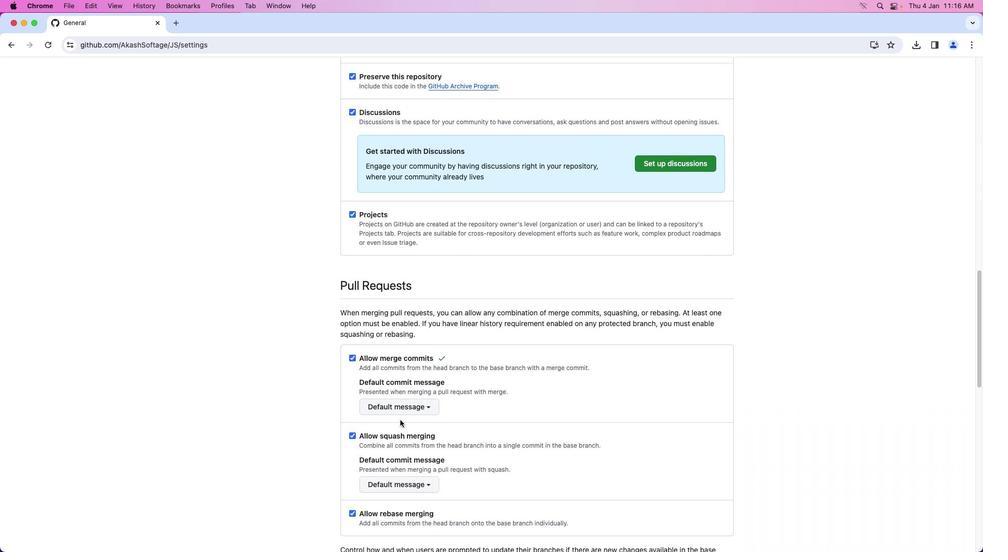 
Action: Mouse pressed left at (400, 421)
Screenshot: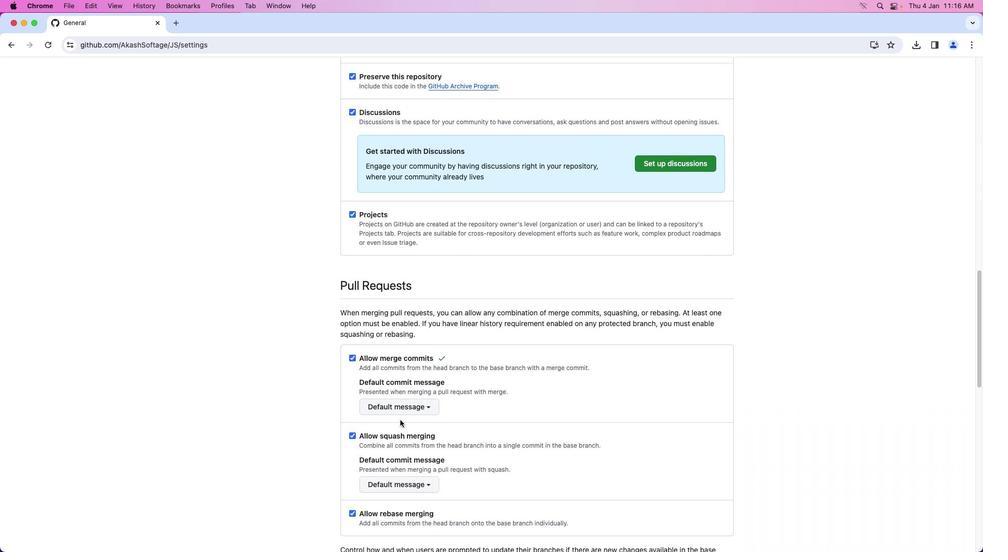 
Action: Mouse moved to (566, 386)
Screenshot: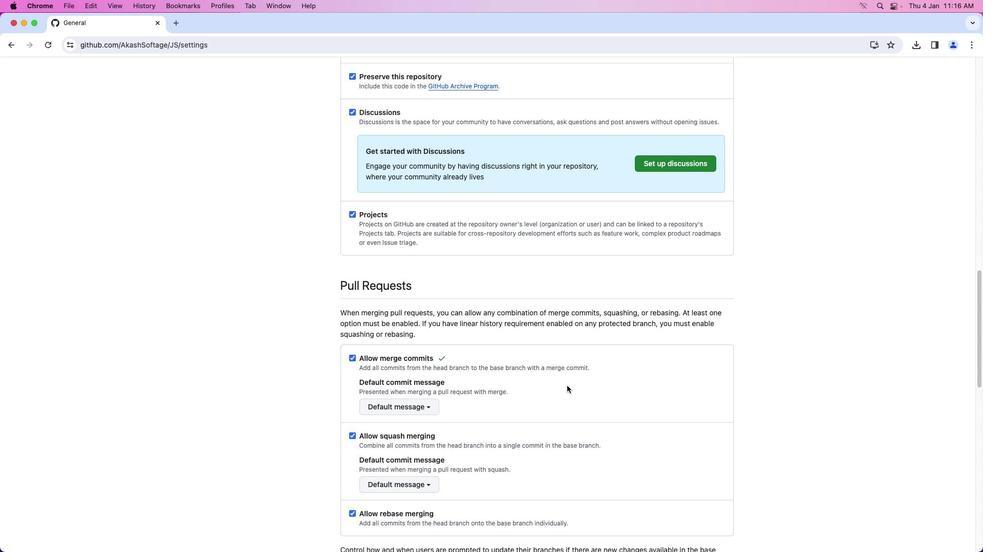 
